 Task: Open Card Recruitment Performance Review in Board Product Feature Prioritization to Workspace Big Data Analytics and add a team member Softage.1@softage.net, a label Yellow, a checklist Branding, an attachment from your google drive, a color Yellow and finally, add a card description 'Research and develop new product packaging design' and a comment 'This item is a priority on our list, so let us focus on getting it done as soon as possible.'. Add a start date 'Jan 05, 1900' with a due date 'Jan 12, 1900'
Action: Mouse moved to (74, 261)
Screenshot: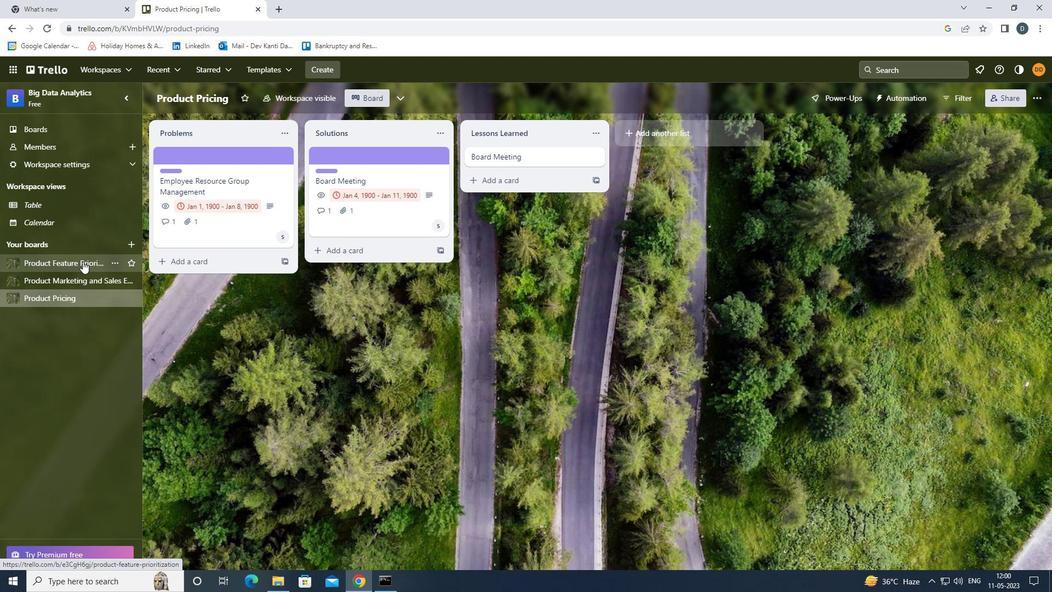 
Action: Mouse pressed left at (74, 261)
Screenshot: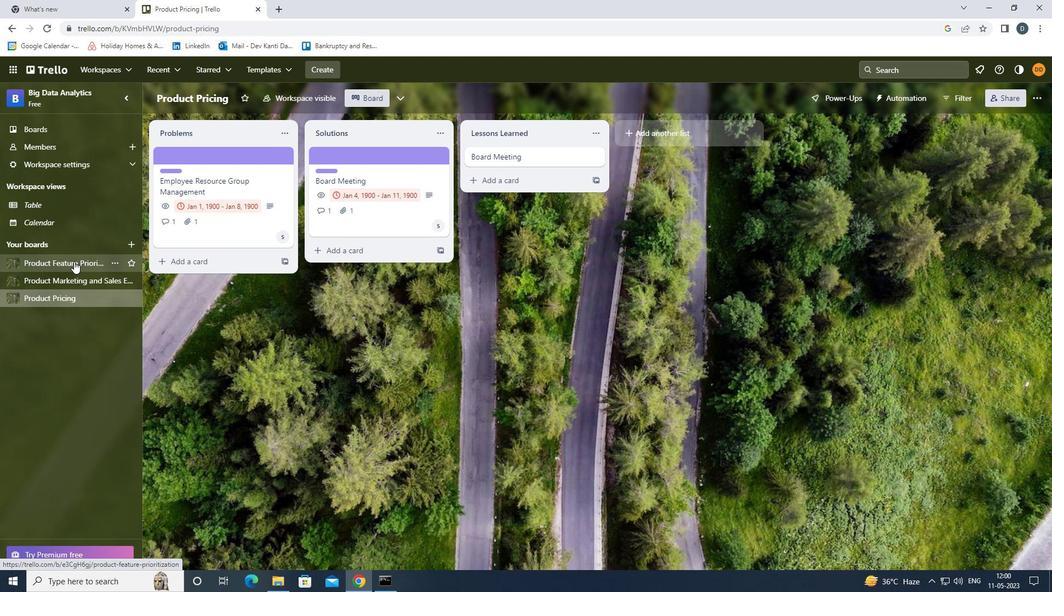 
Action: Mouse moved to (333, 159)
Screenshot: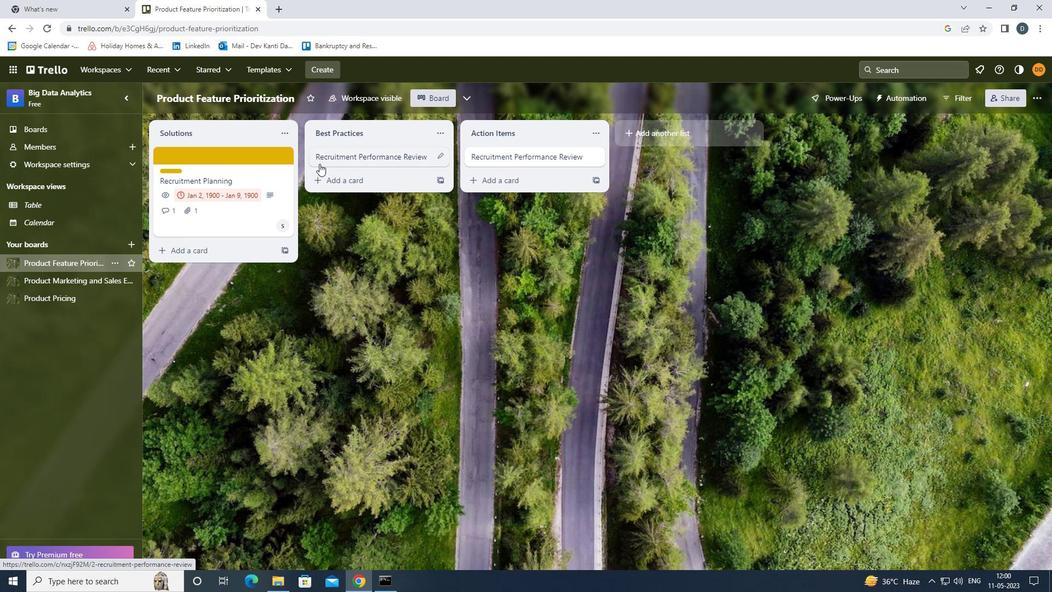 
Action: Mouse pressed left at (333, 159)
Screenshot: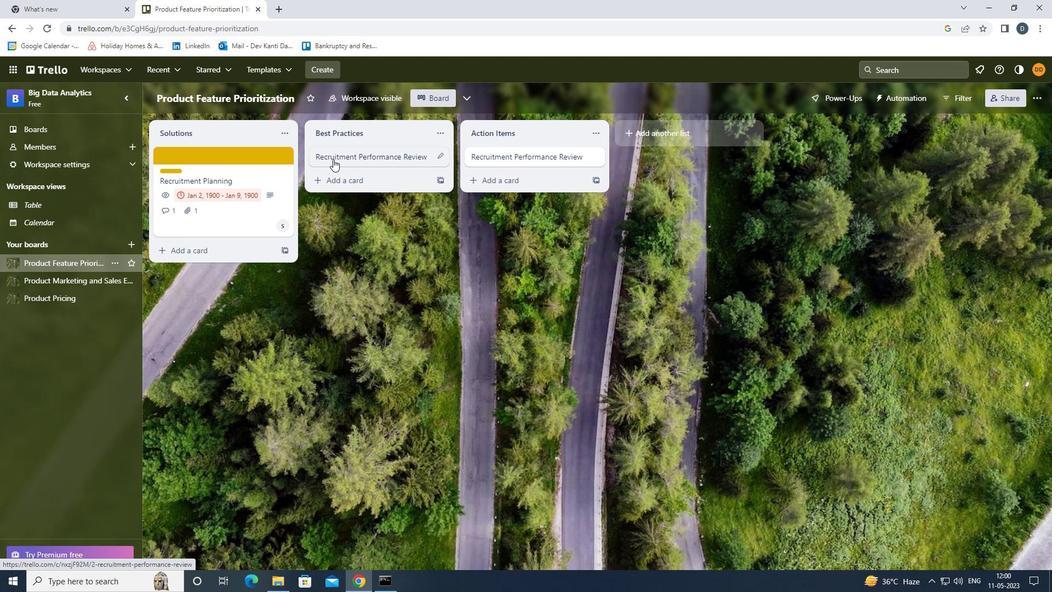 
Action: Mouse moved to (682, 193)
Screenshot: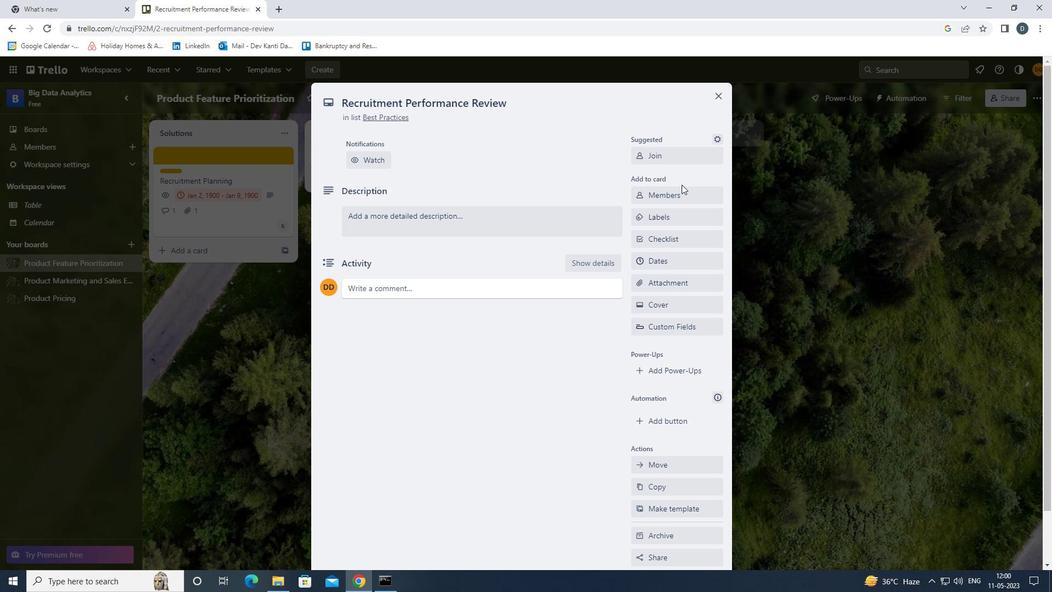 
Action: Mouse pressed left at (682, 193)
Screenshot: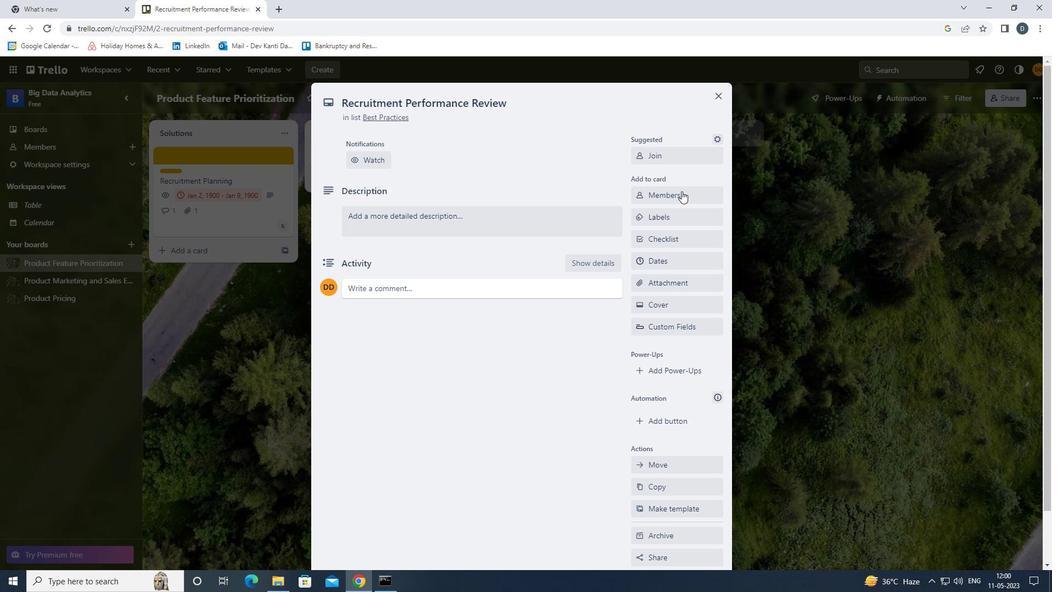 
Action: Mouse moved to (704, 236)
Screenshot: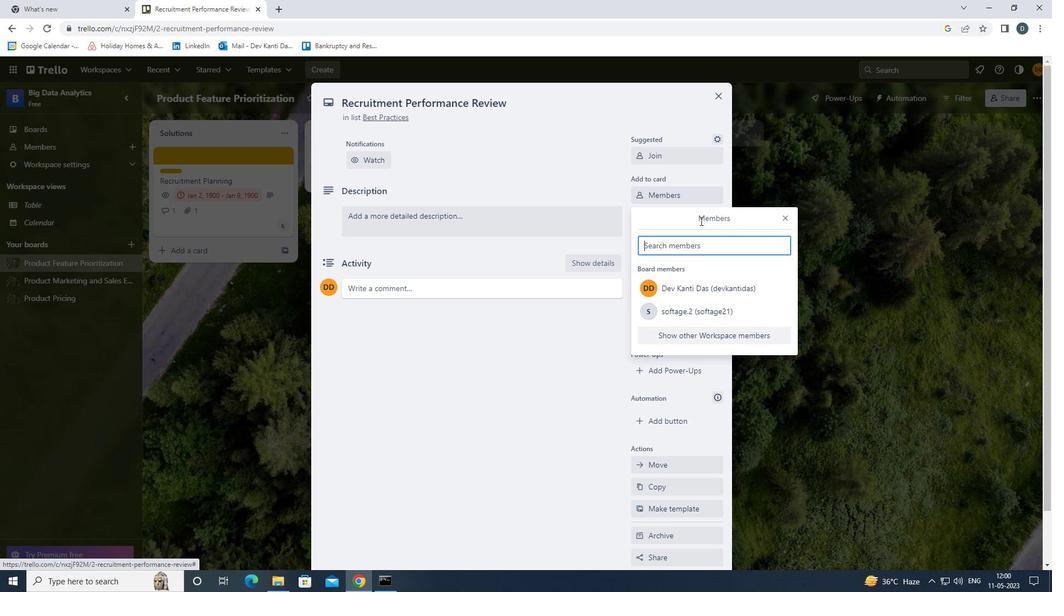 
Action: Key pressed <Key.shift>SOFTAGE.1<Key.shift>@SOFTAGE.NET
Screenshot: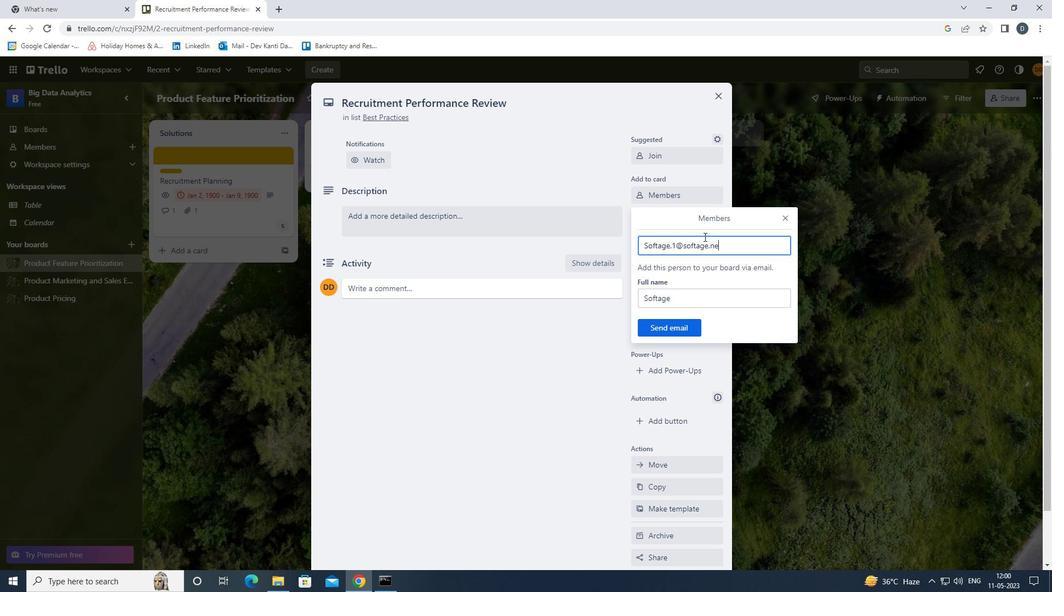 
Action: Mouse moved to (675, 333)
Screenshot: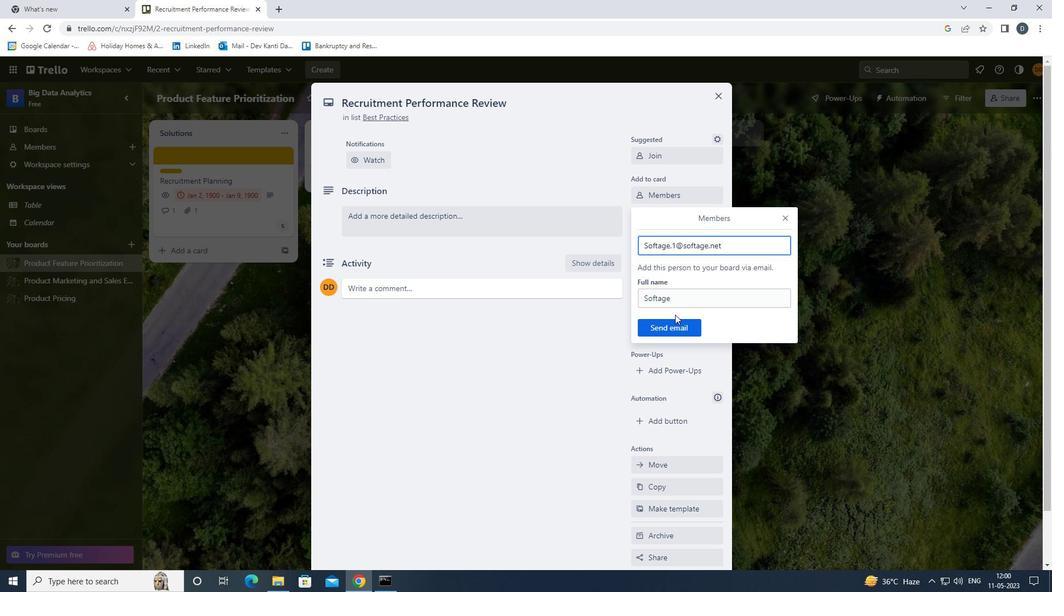 
Action: Mouse pressed left at (675, 333)
Screenshot: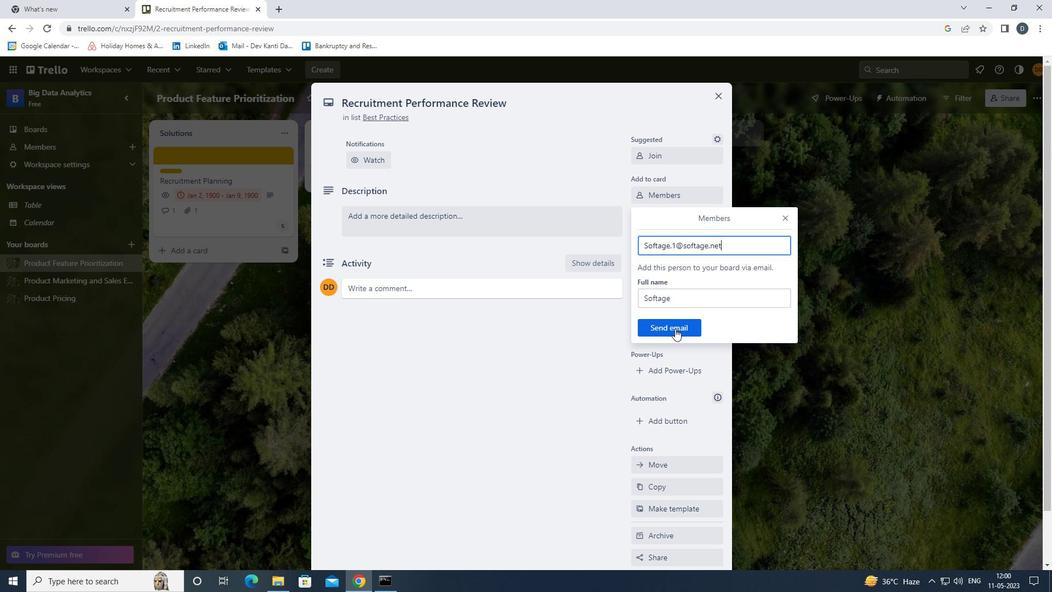 
Action: Mouse moved to (675, 213)
Screenshot: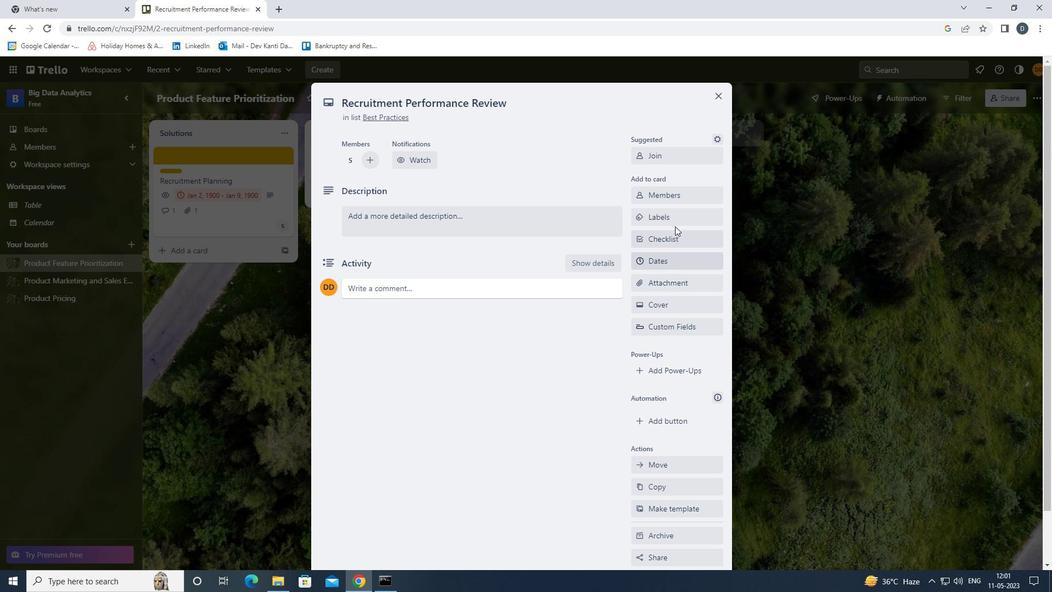 
Action: Mouse pressed left at (675, 213)
Screenshot: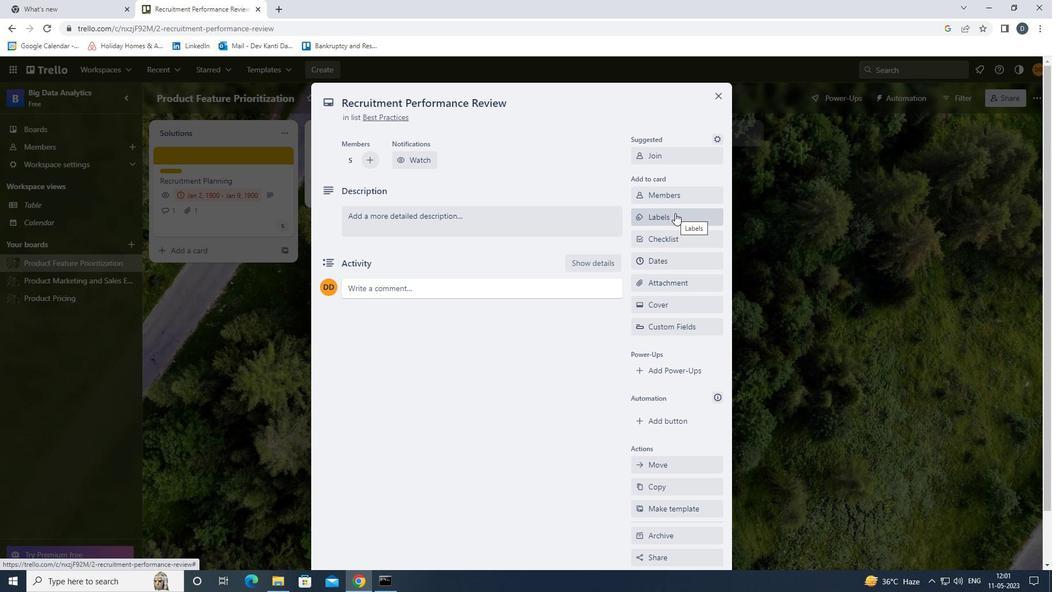 
Action: Mouse moved to (702, 325)
Screenshot: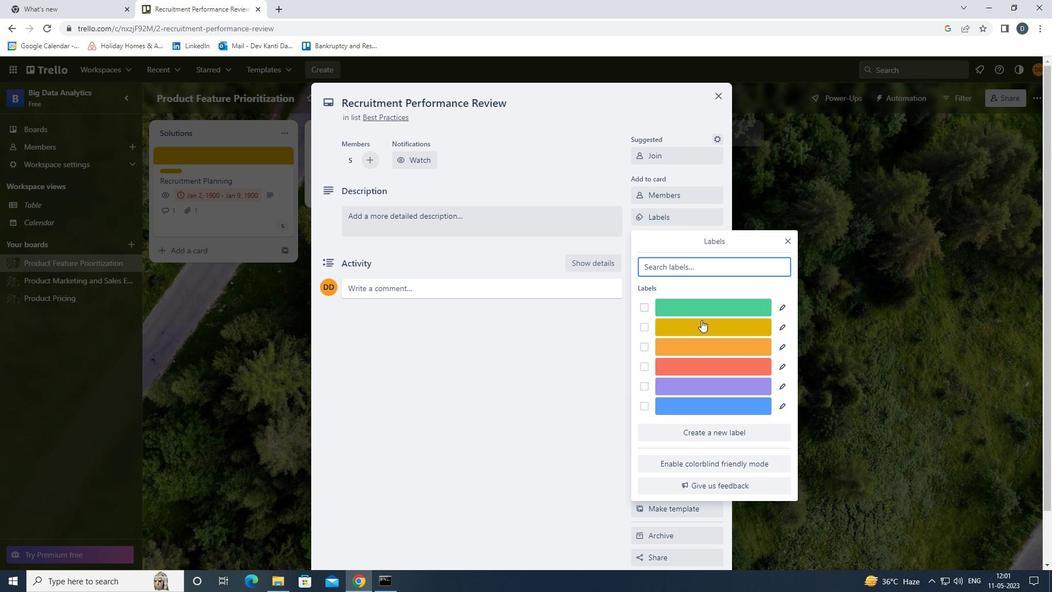 
Action: Mouse pressed left at (702, 325)
Screenshot: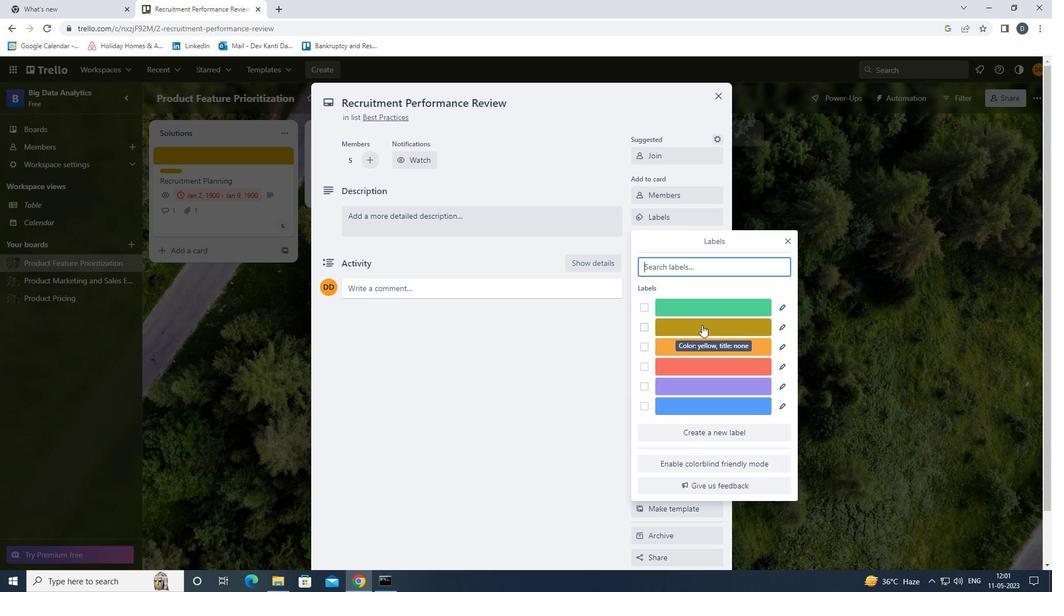 
Action: Mouse moved to (790, 239)
Screenshot: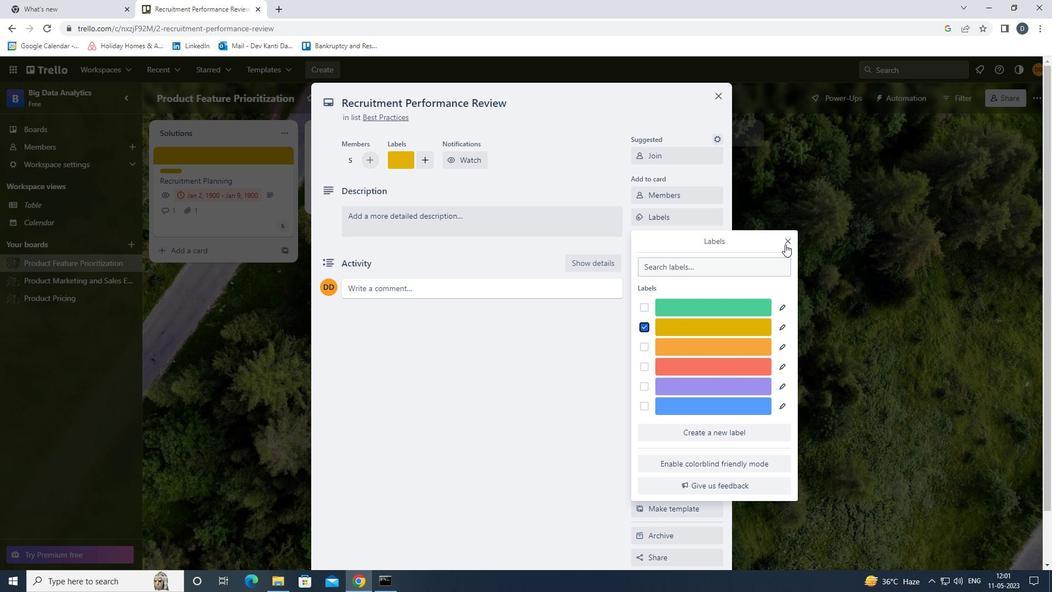 
Action: Mouse pressed left at (790, 239)
Screenshot: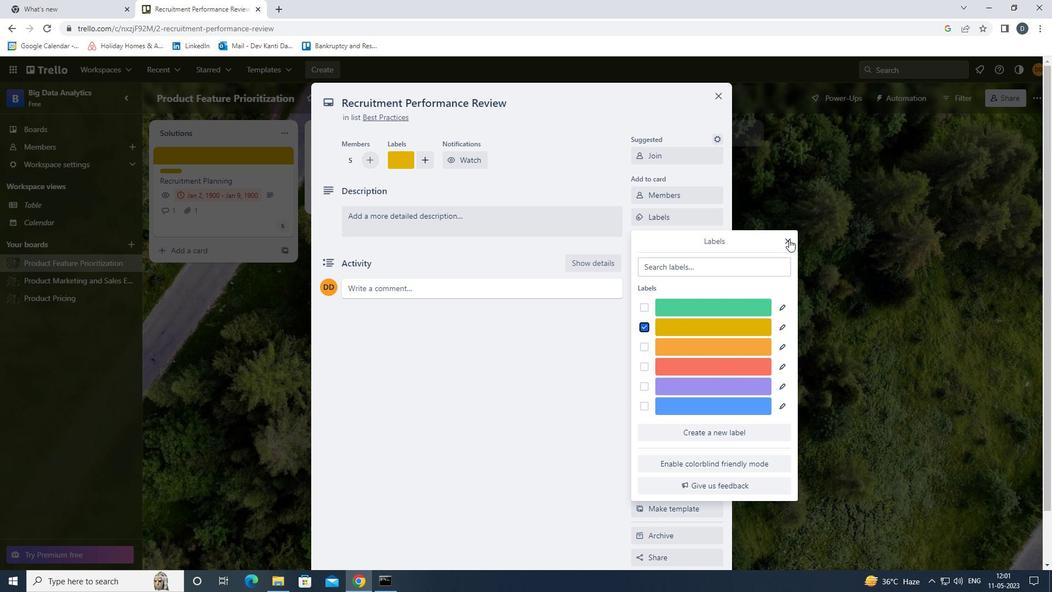 
Action: Mouse moved to (716, 240)
Screenshot: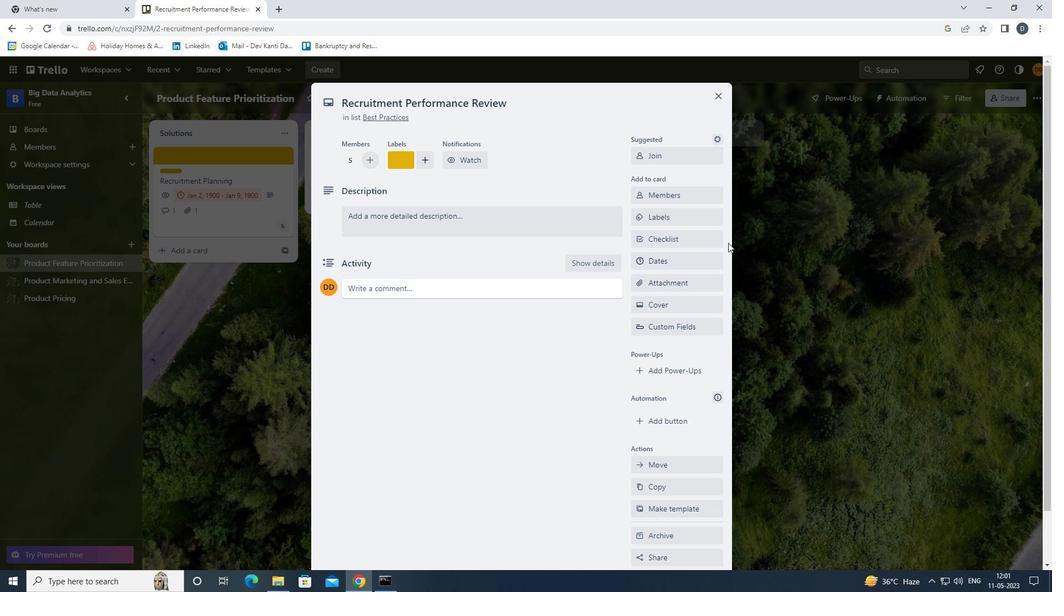 
Action: Mouse pressed left at (716, 240)
Screenshot: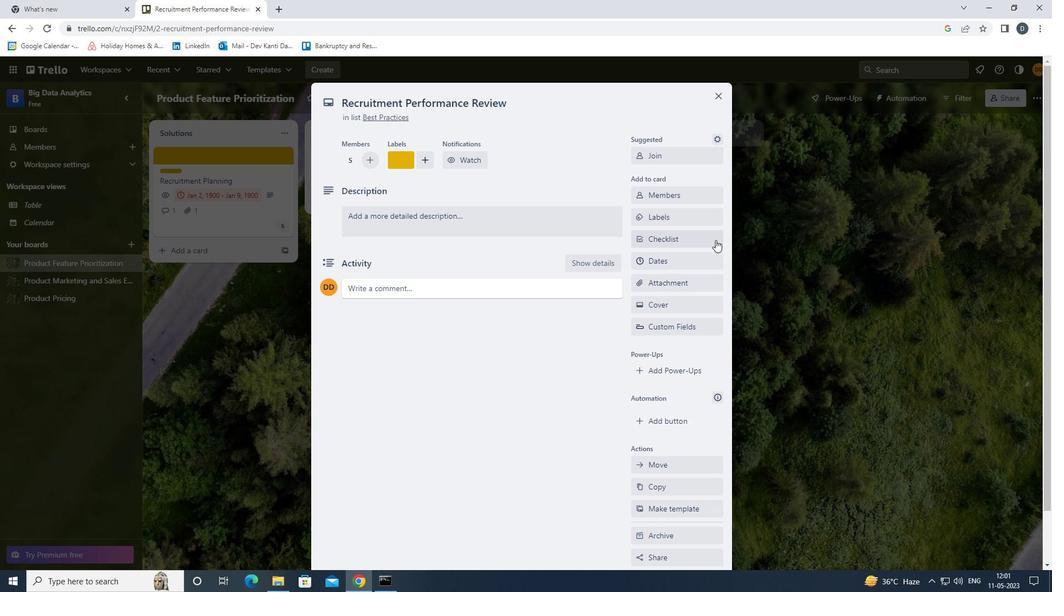 
Action: Key pressed <Key.shift>BRANDING<Key.enter>
Screenshot: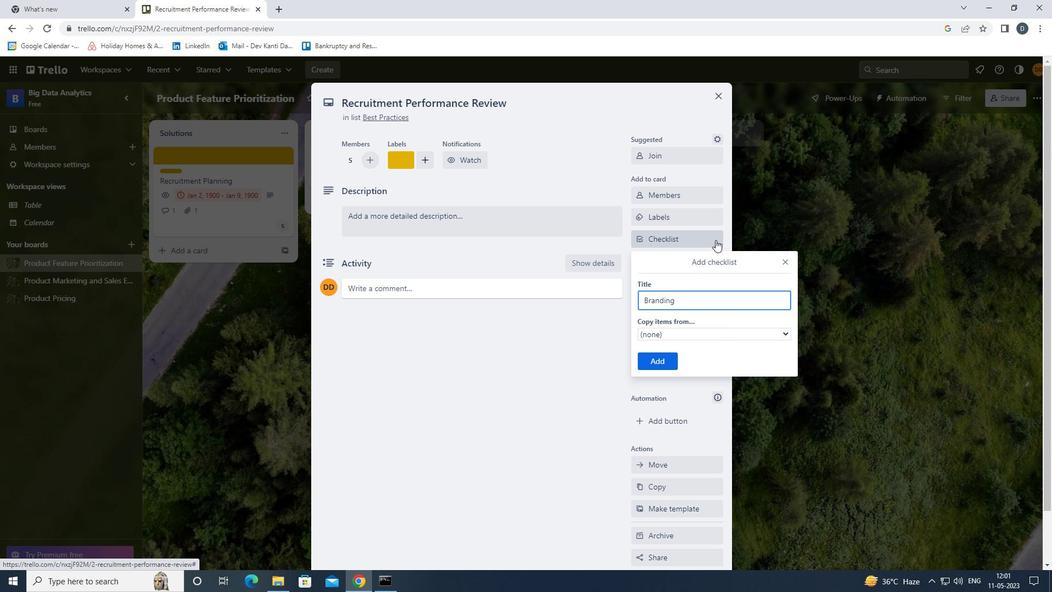 
Action: Mouse moved to (698, 286)
Screenshot: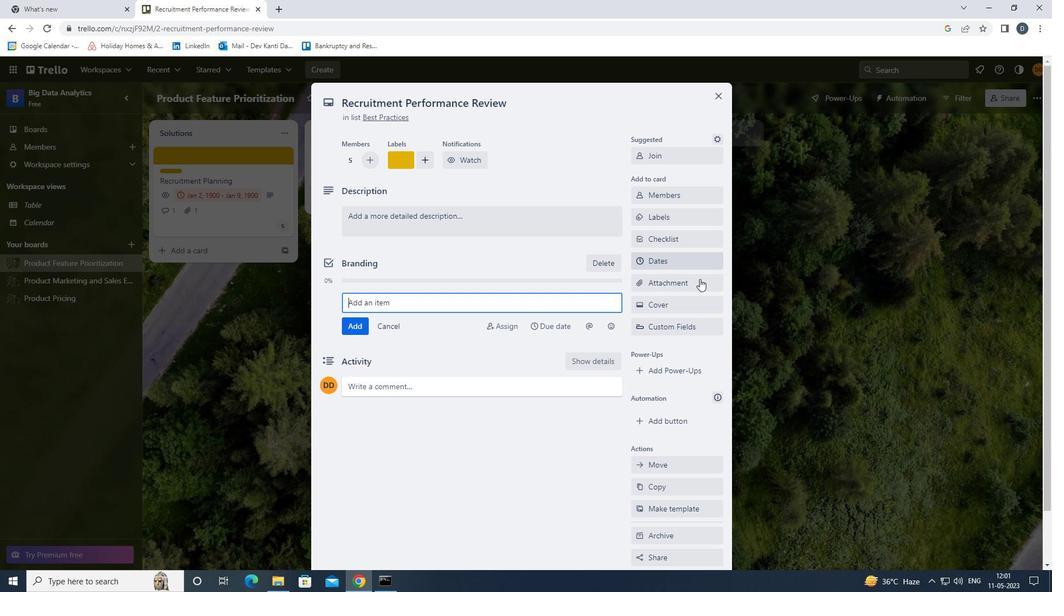 
Action: Mouse pressed left at (698, 286)
Screenshot: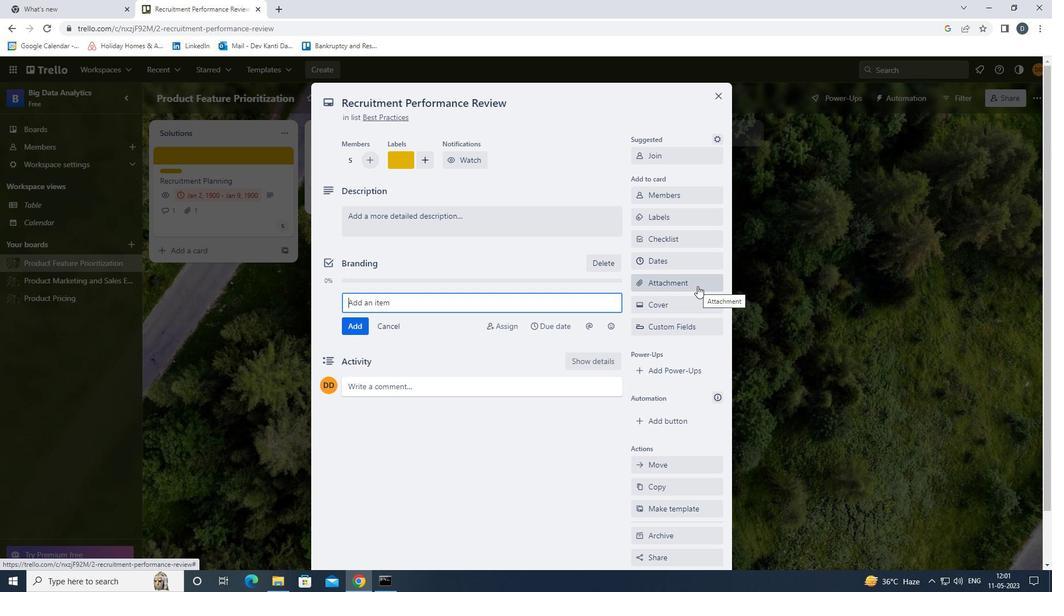 
Action: Mouse moved to (688, 361)
Screenshot: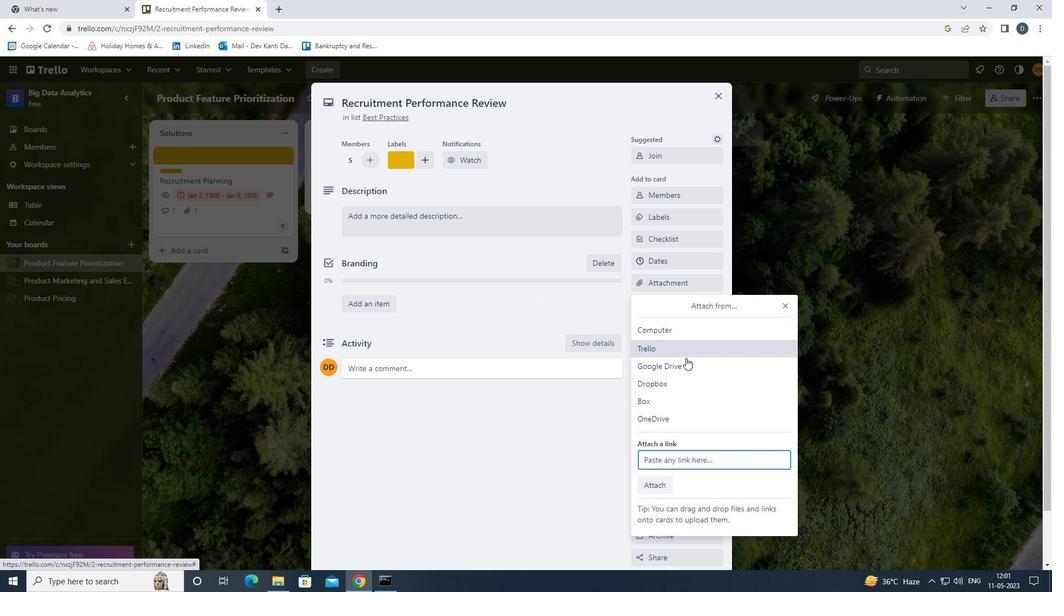 
Action: Mouse pressed left at (688, 361)
Screenshot: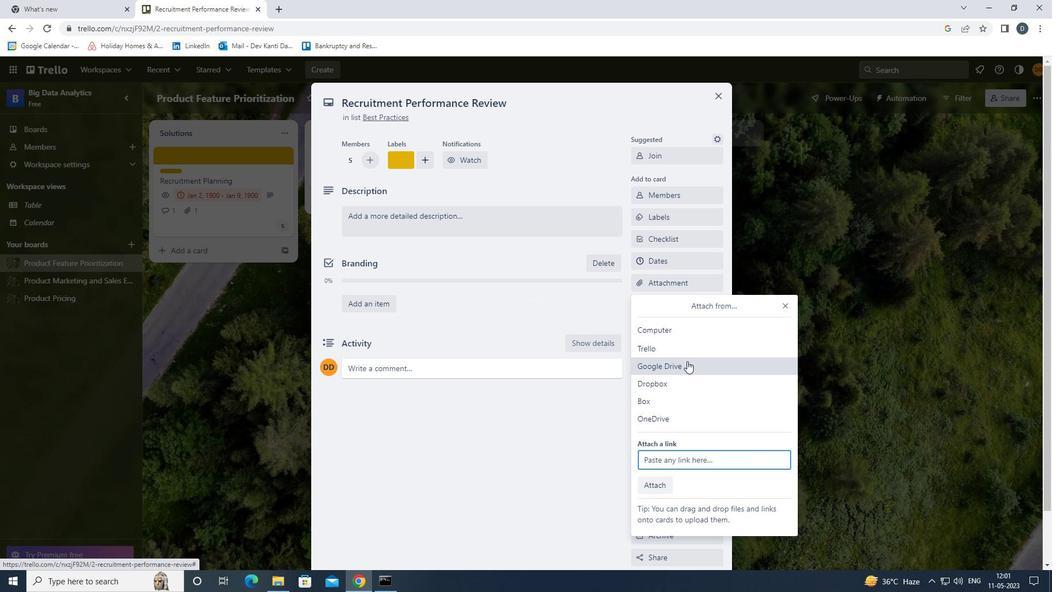 
Action: Mouse moved to (315, 290)
Screenshot: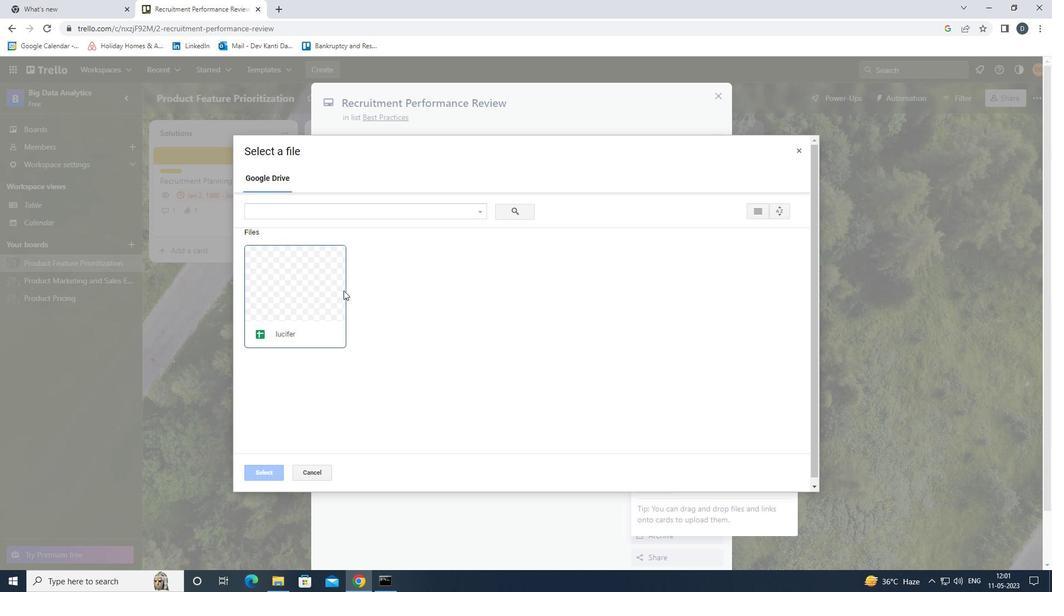 
Action: Mouse pressed left at (315, 290)
Screenshot: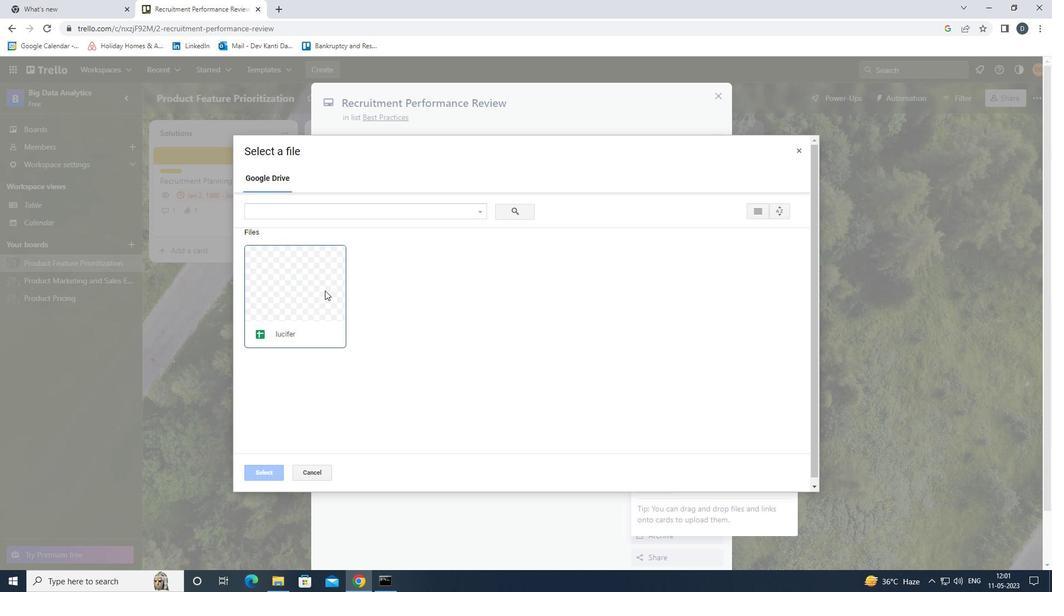 
Action: Mouse moved to (268, 473)
Screenshot: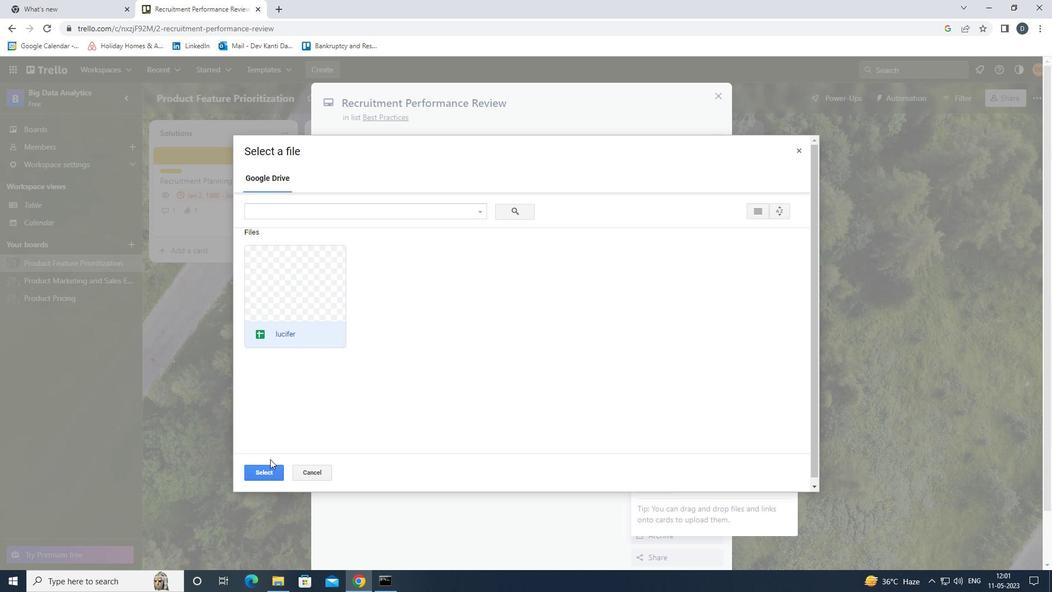 
Action: Mouse pressed left at (268, 473)
Screenshot: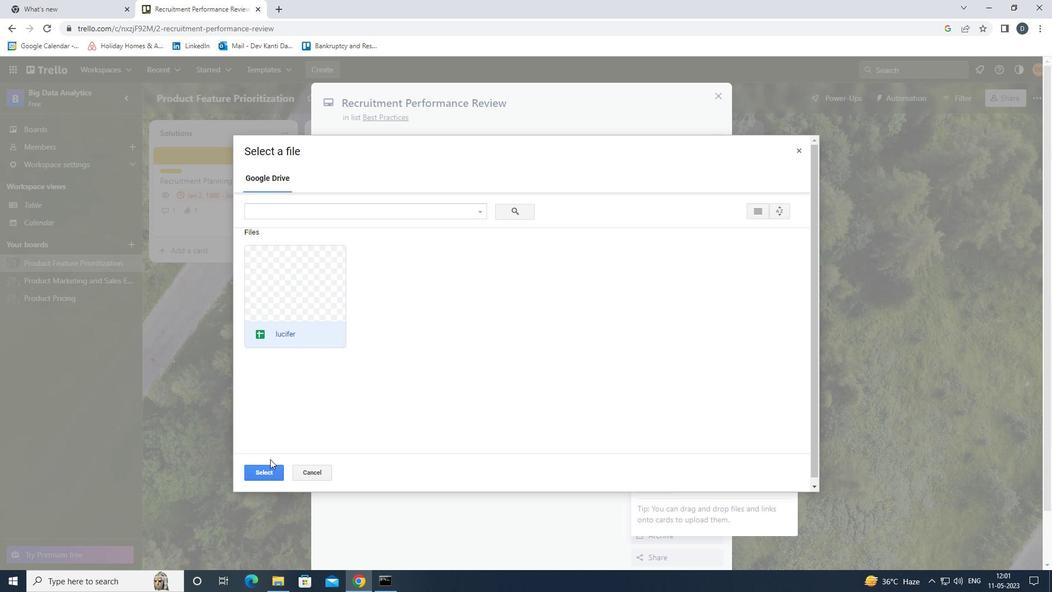
Action: Mouse moved to (662, 308)
Screenshot: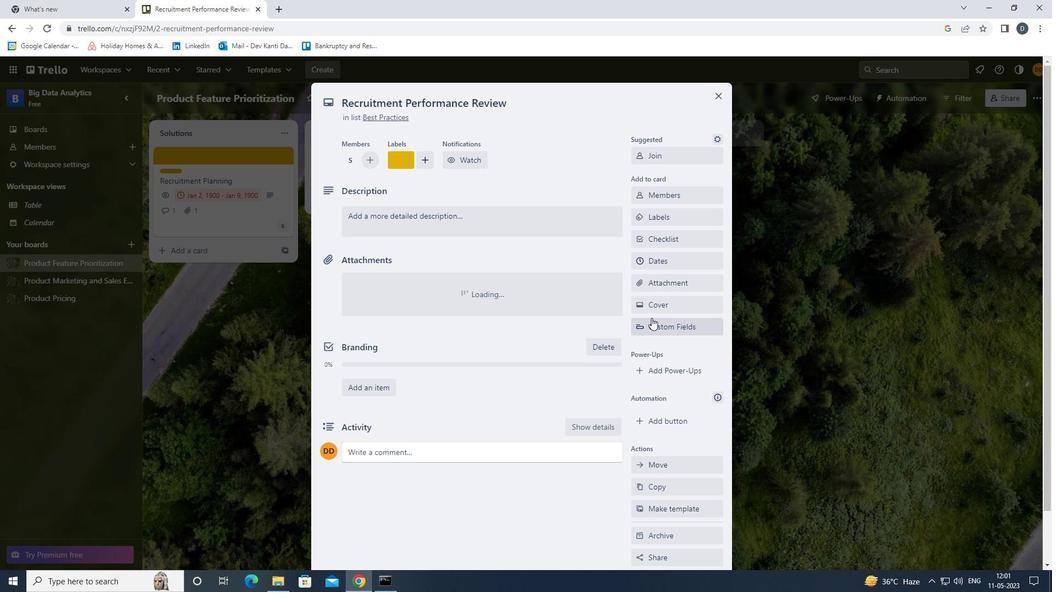 
Action: Mouse pressed left at (662, 308)
Screenshot: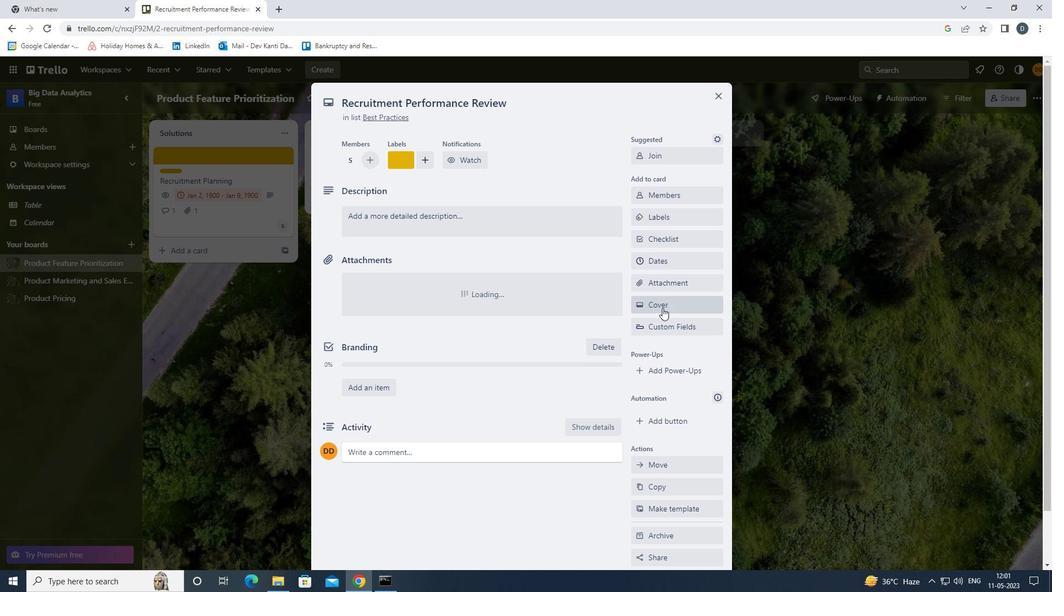 
Action: Mouse moved to (674, 352)
Screenshot: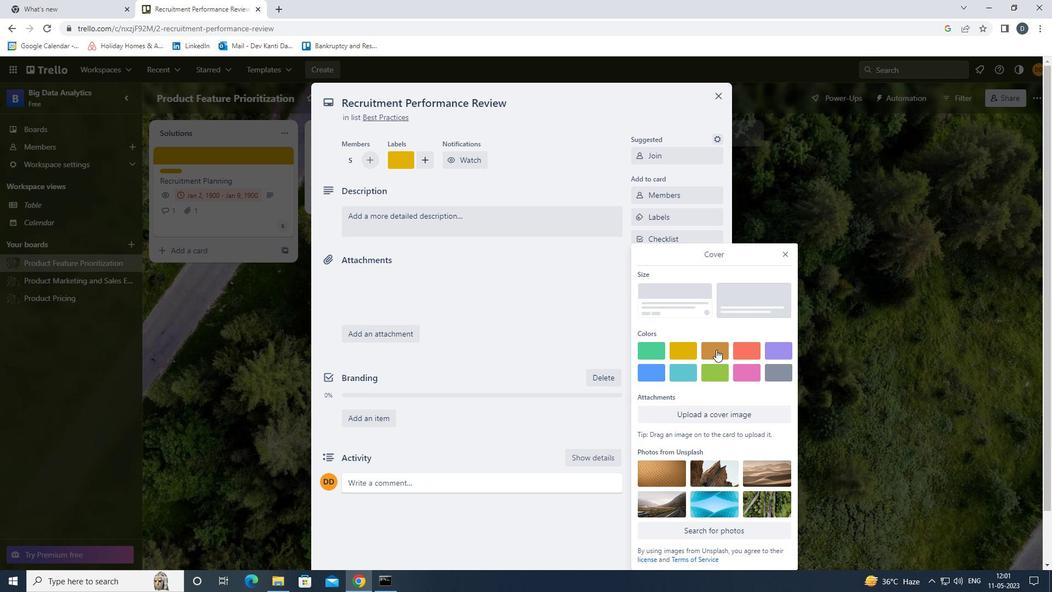 
Action: Mouse pressed left at (674, 352)
Screenshot: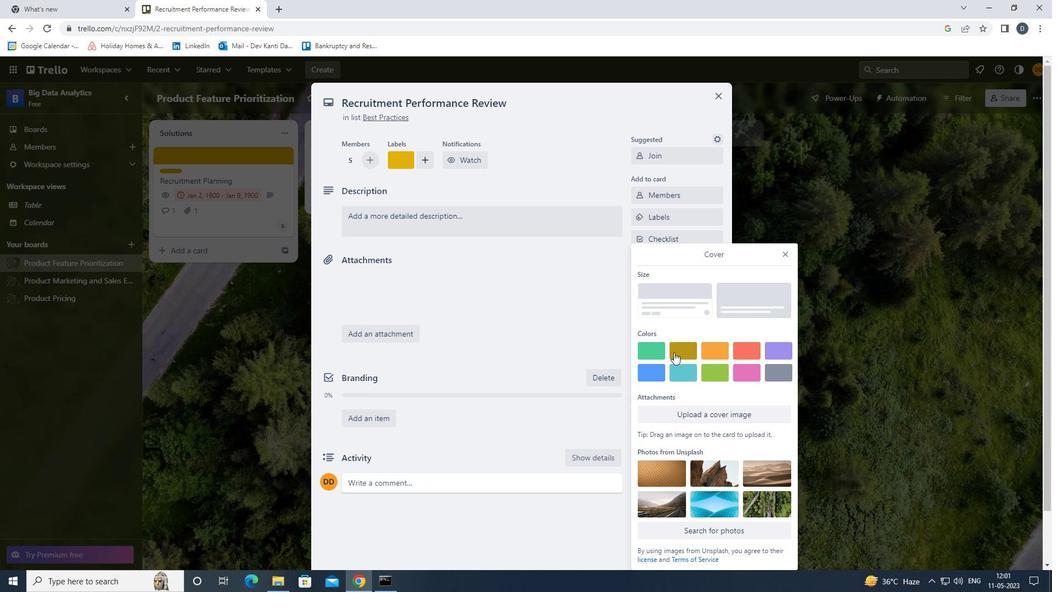 
Action: Mouse moved to (783, 232)
Screenshot: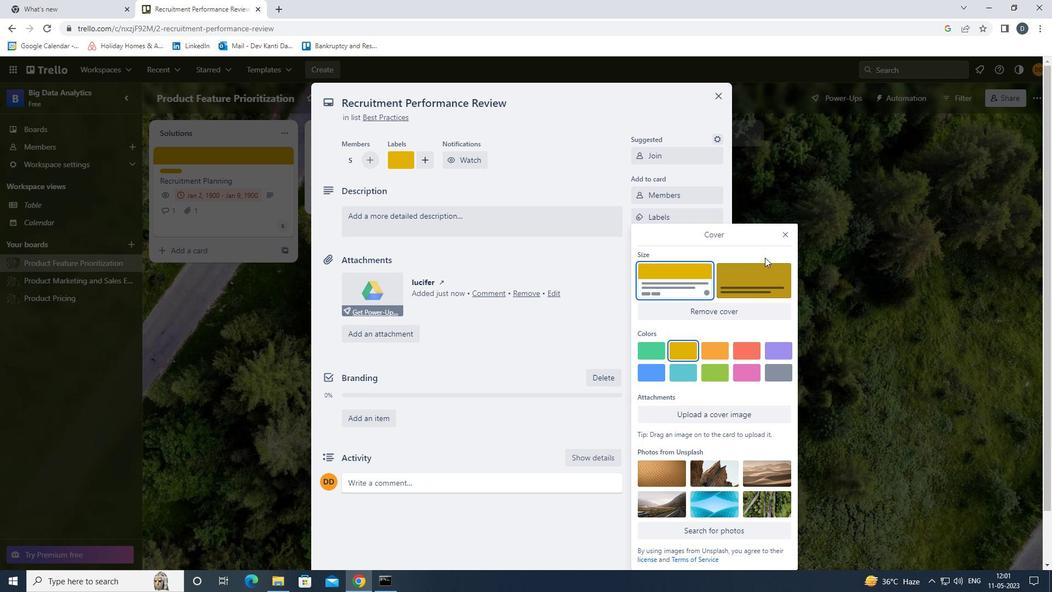 
Action: Mouse pressed left at (783, 232)
Screenshot: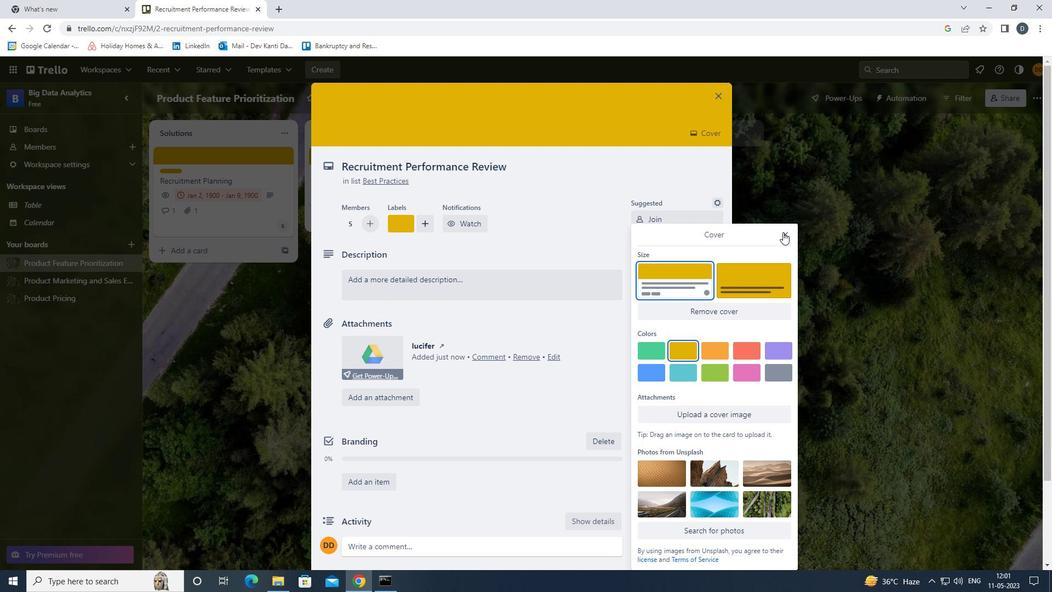 
Action: Mouse moved to (547, 288)
Screenshot: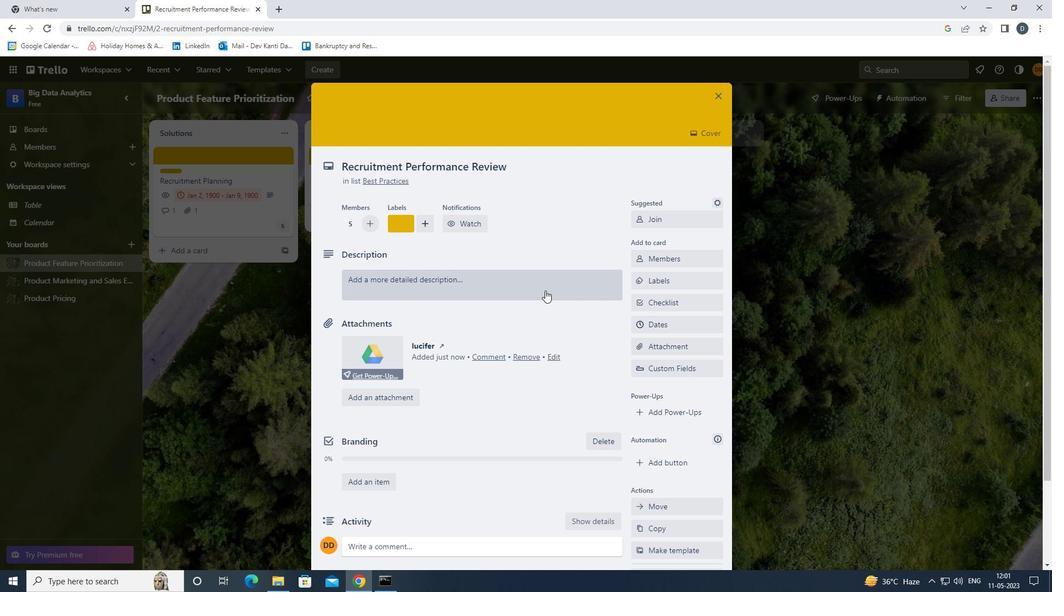 
Action: Mouse pressed left at (547, 288)
Screenshot: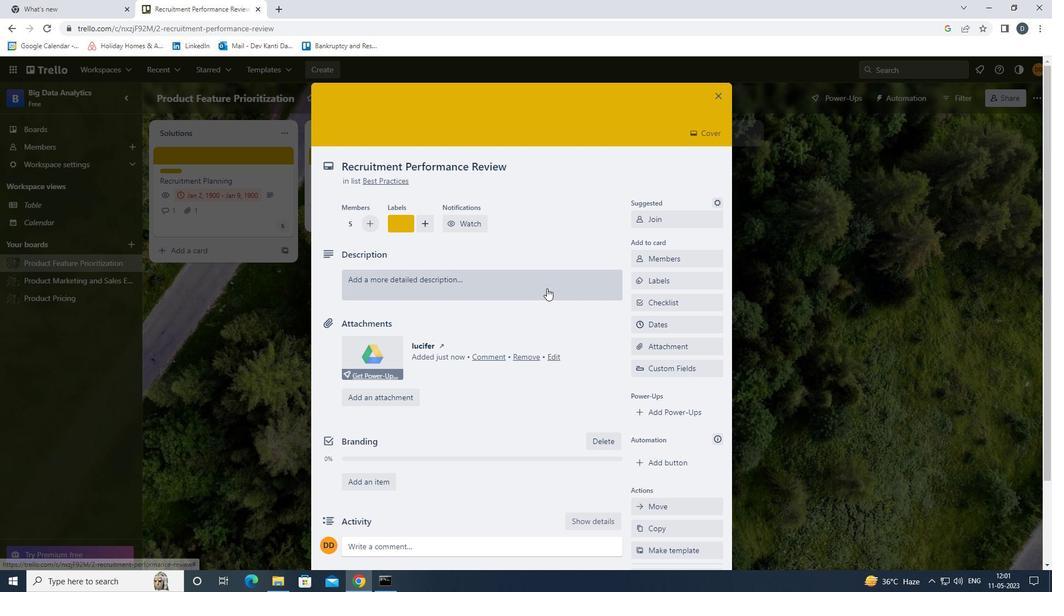 
Action: Mouse moved to (537, 303)
Screenshot: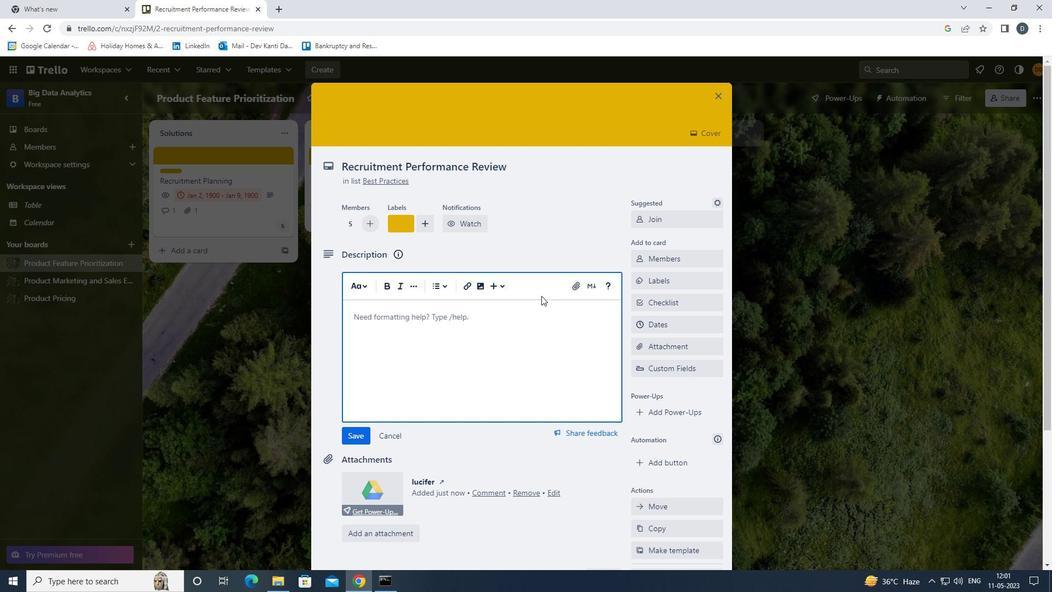 
Action: Key pressed <Key.shift>RESEARCH<Key.space>AND<Key.space>DEVELOP<Key.space>NEW<Key.space>PRODUCT<Key.space>ACKA<Key.backspace><Key.backspace><Key.backspace><Key.backspace>PACKAGING<Key.space>DESIGN.
Screenshot: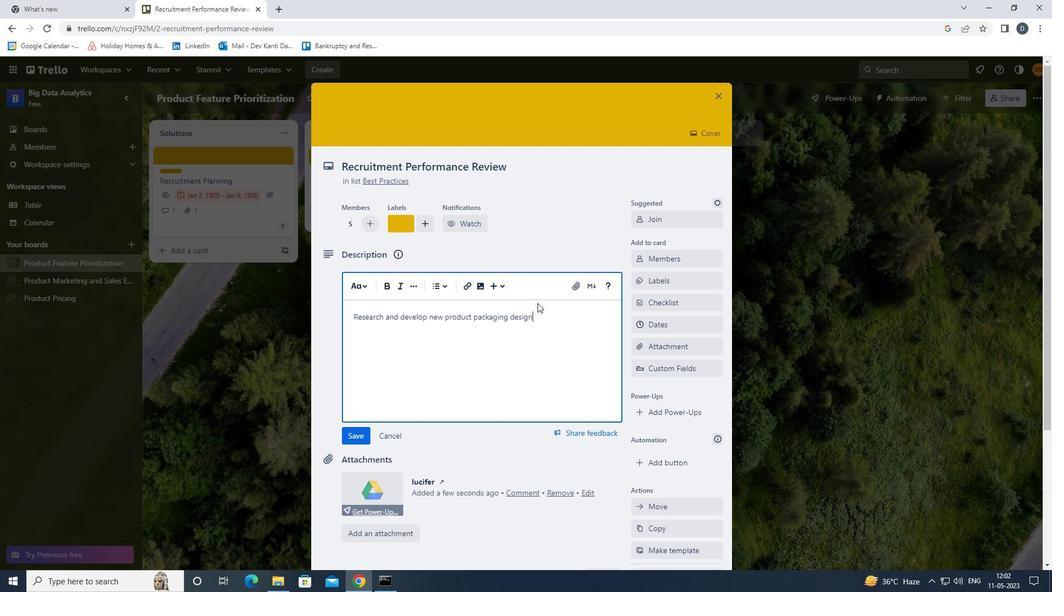 
Action: Mouse moved to (350, 435)
Screenshot: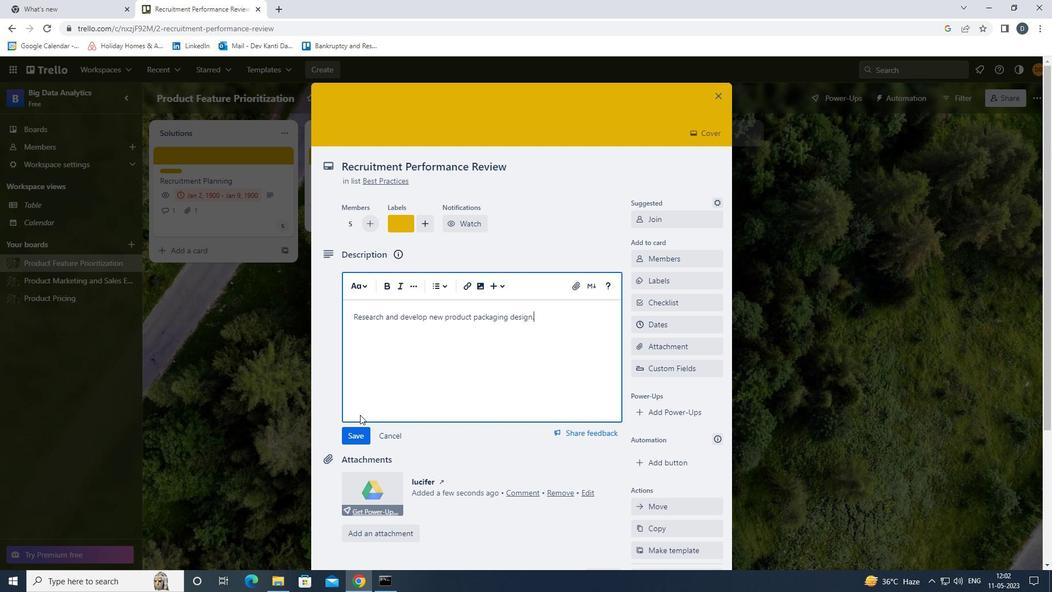 
Action: Mouse pressed left at (350, 435)
Screenshot: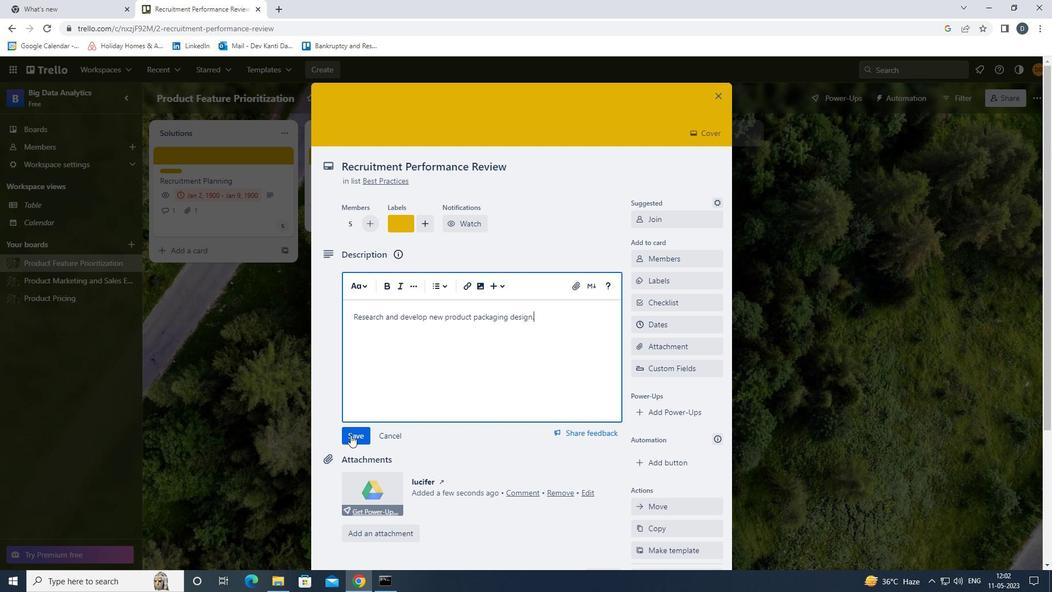 
Action: Mouse moved to (382, 521)
Screenshot: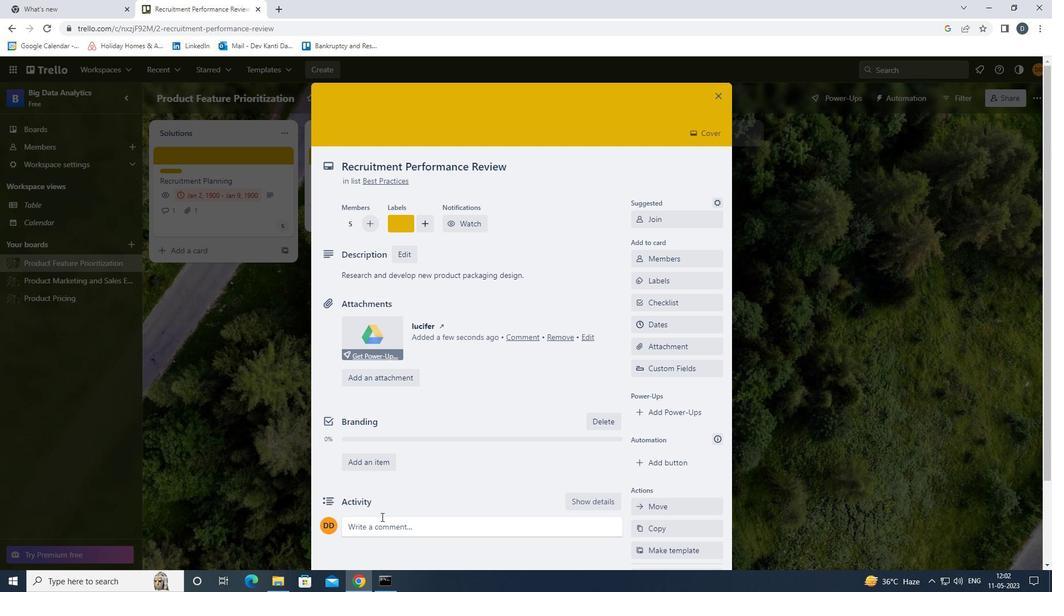 
Action: Mouse pressed left at (382, 521)
Screenshot: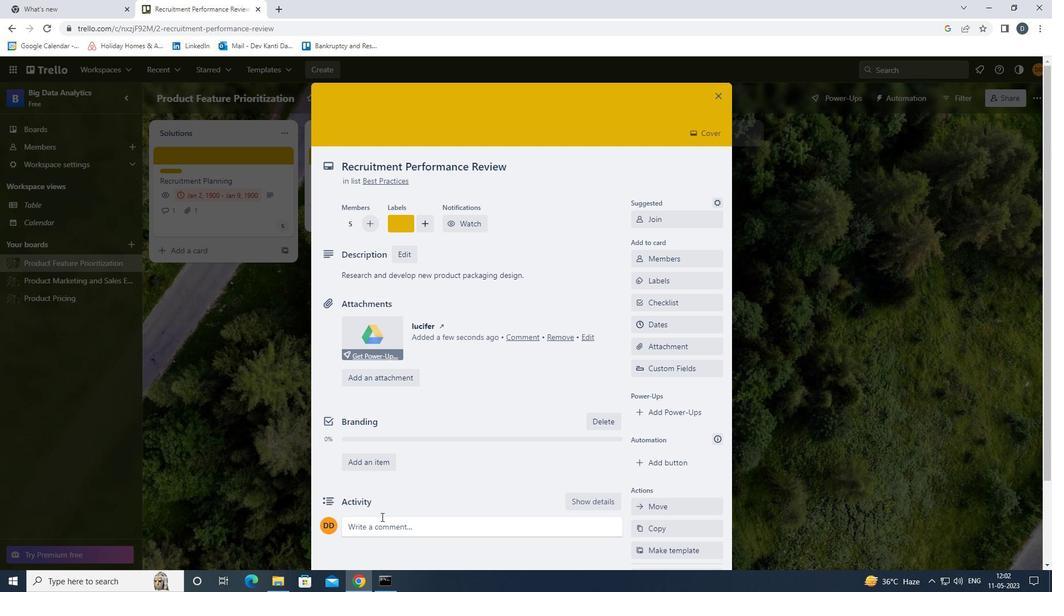 
Action: Mouse moved to (390, 556)
Screenshot: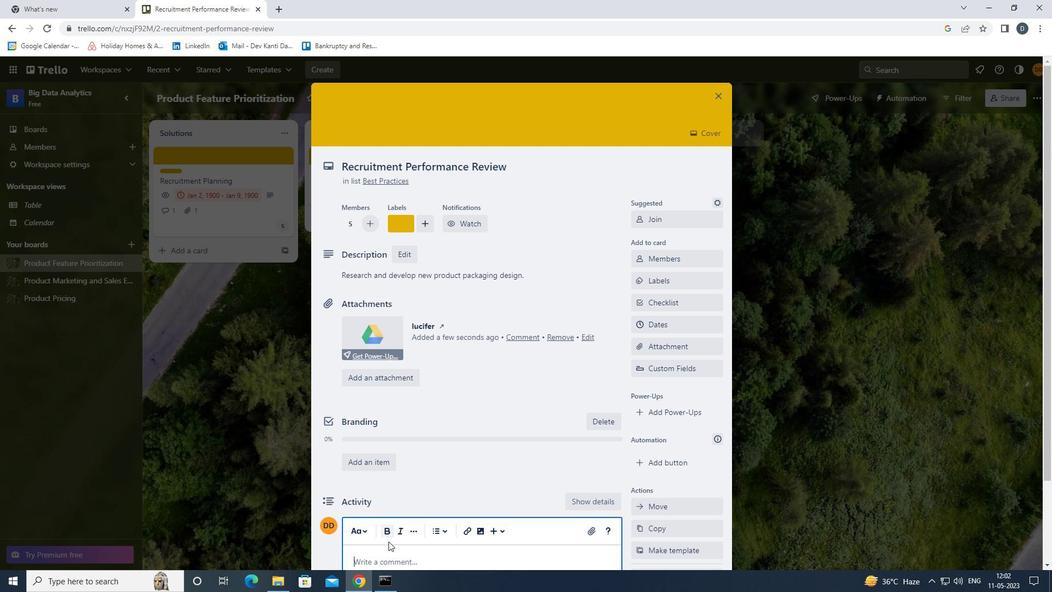 
Action: Mouse pressed left at (390, 556)
Screenshot: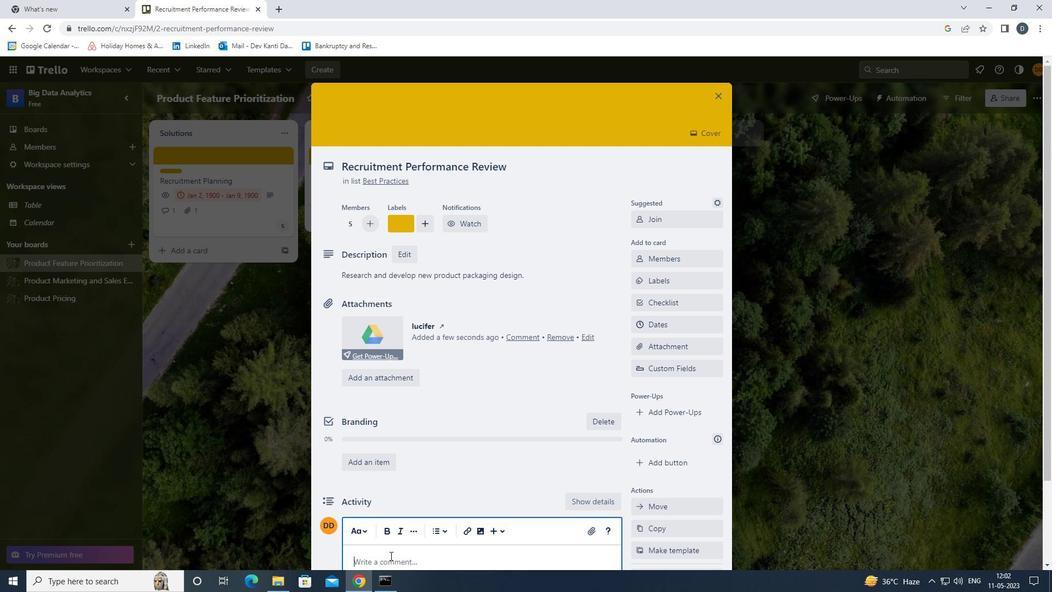
Action: Mouse moved to (394, 555)
Screenshot: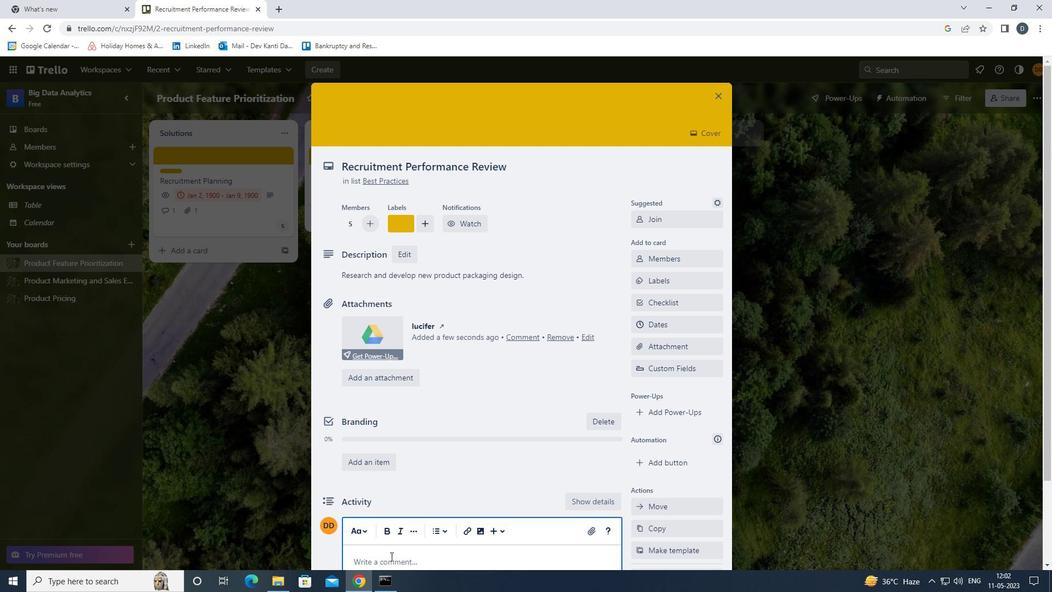 
Action: Mouse scrolled (394, 554) with delta (0, 0)
Screenshot: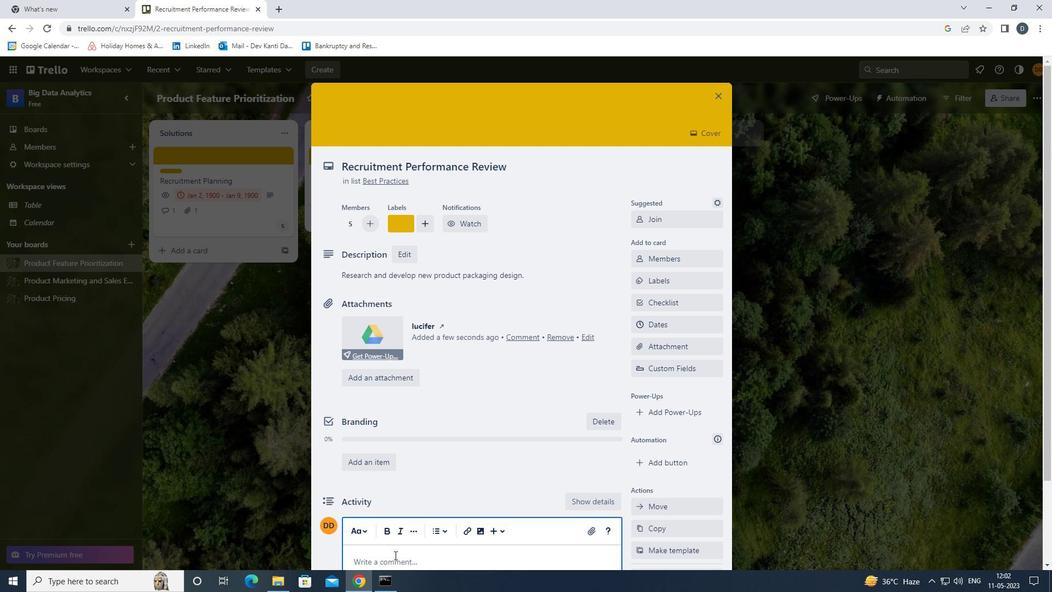 
Action: Mouse moved to (453, 514)
Screenshot: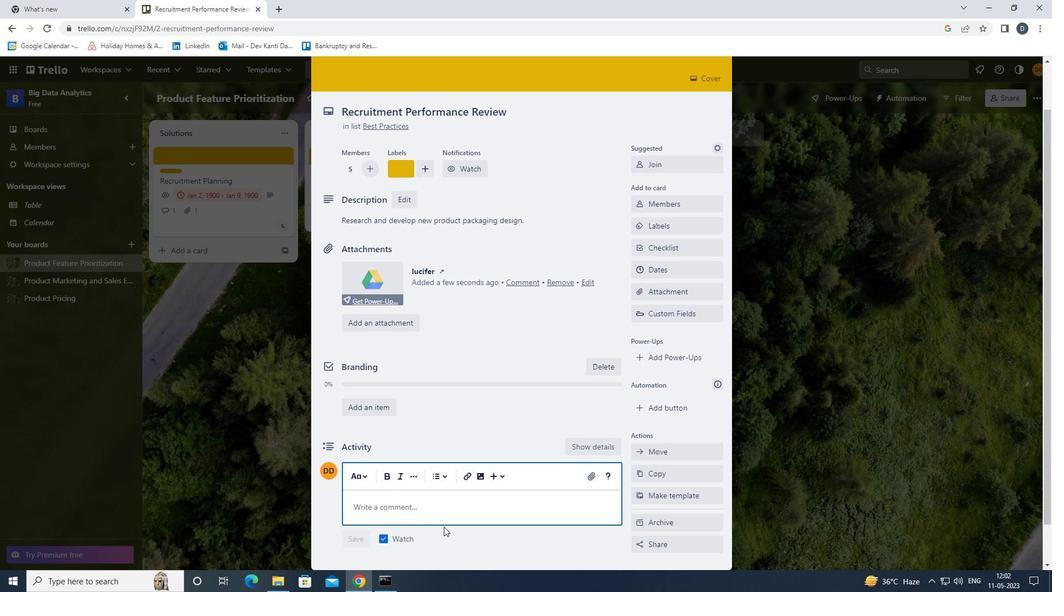 
Action: Key pressed <Key.shift>THIS<Key.space><Key.shift>ITEM<Key.space>IS<Key.space>A<Key.space>PRIORITY<Key.space>ON<Key.space>OUR<Key.space>LIST,<Key.space>SO<Key.space>LET<Key.space>US<Key.space>FOCUS<Key.space>ON<Key.space>G
Screenshot: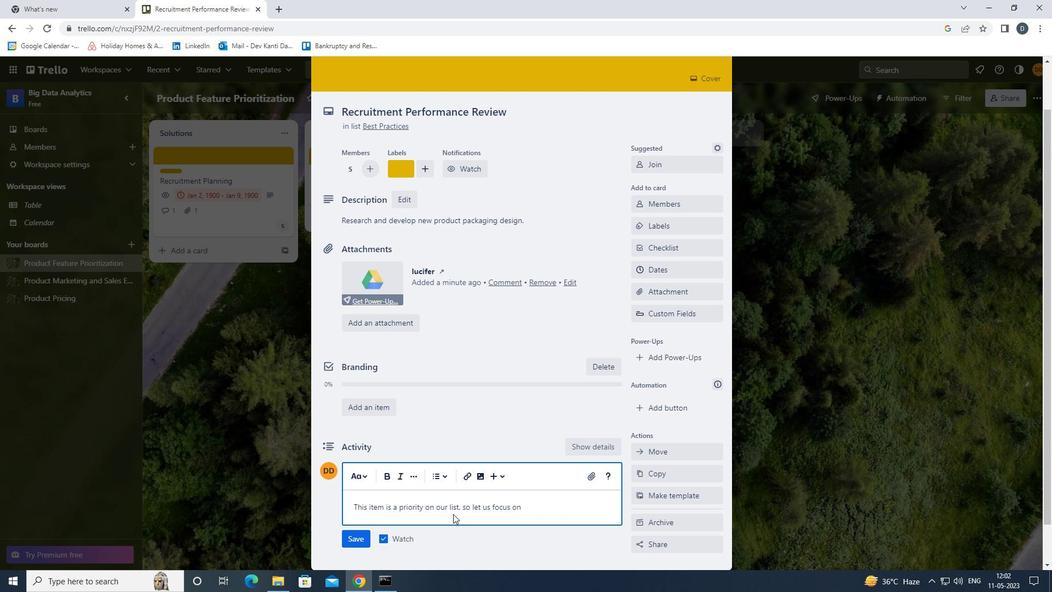 
Action: Mouse moved to (454, 514)
Screenshot: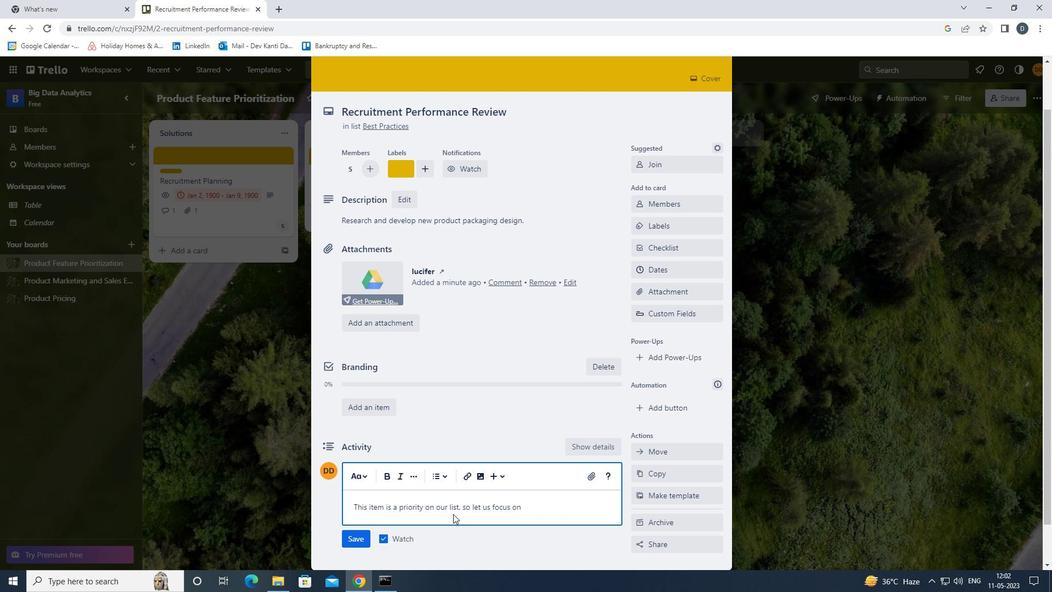 
Action: Key pressed ETTING<Key.space>IT<Key.space>DONE<Key.space>AS<Key.space>SOON<Key.space>AS<Key.space>POSSIBLE.
Screenshot: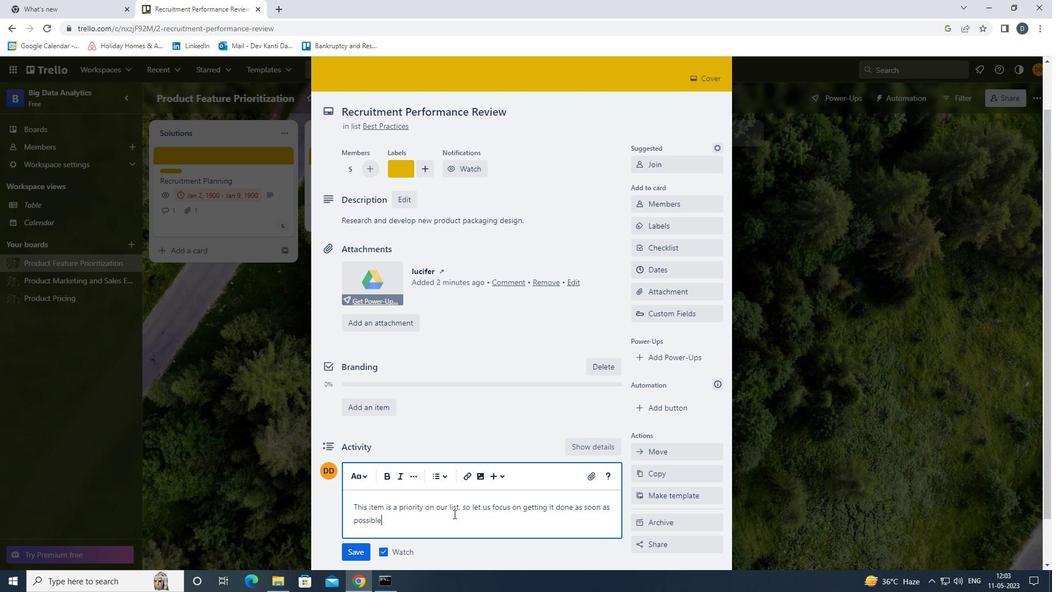 
Action: Mouse moved to (358, 547)
Screenshot: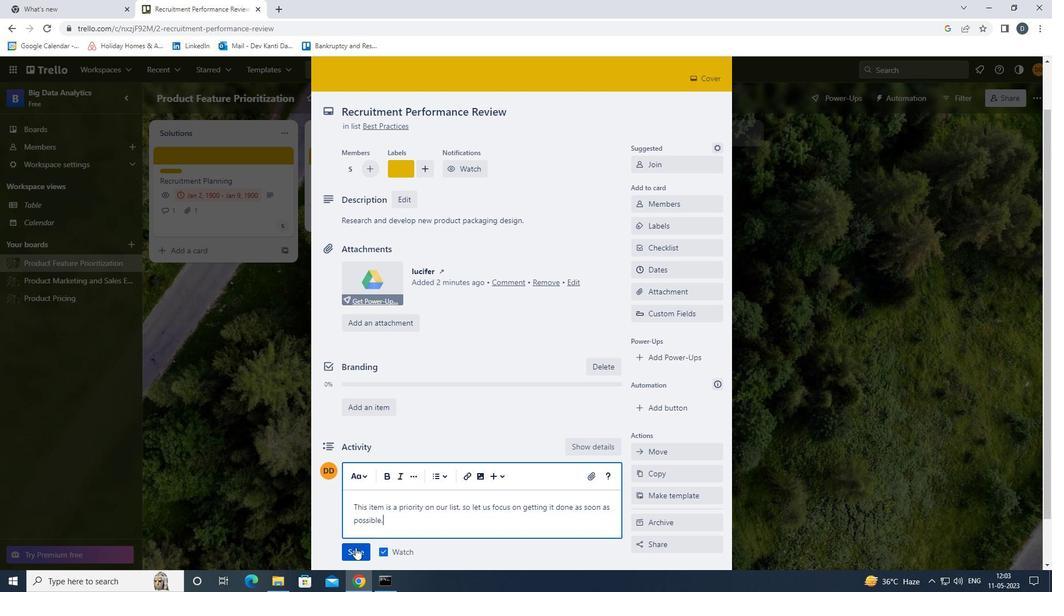 
Action: Mouse pressed left at (358, 547)
Screenshot: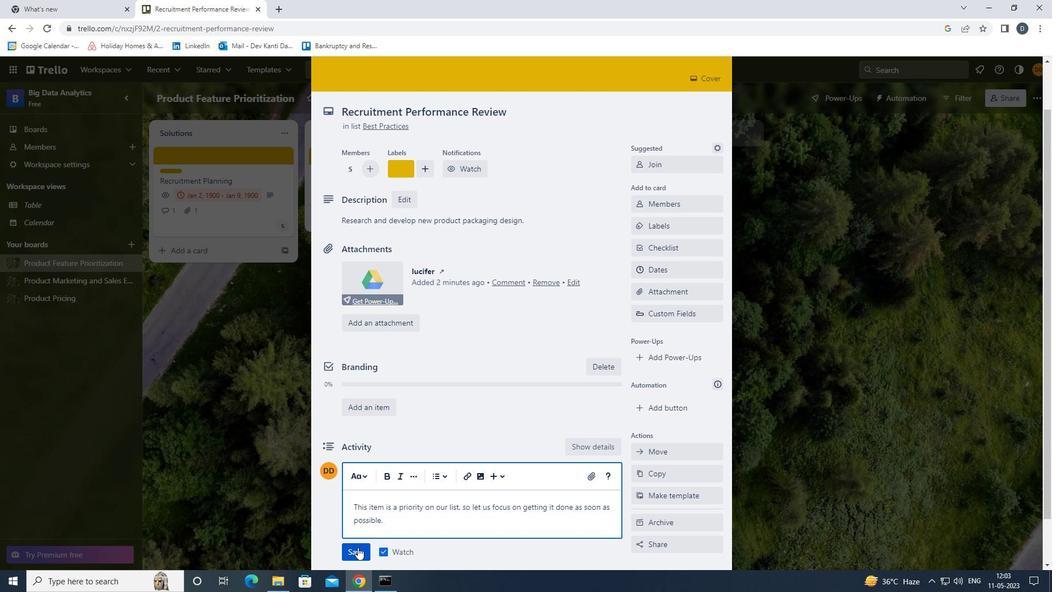 
Action: Mouse moved to (660, 268)
Screenshot: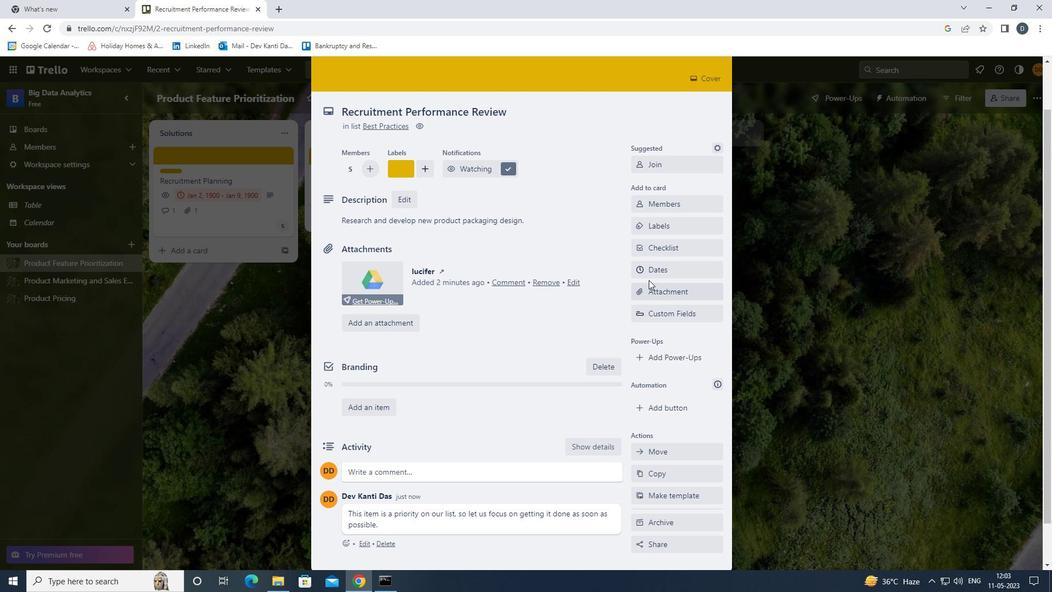 
Action: Mouse pressed left at (660, 268)
Screenshot: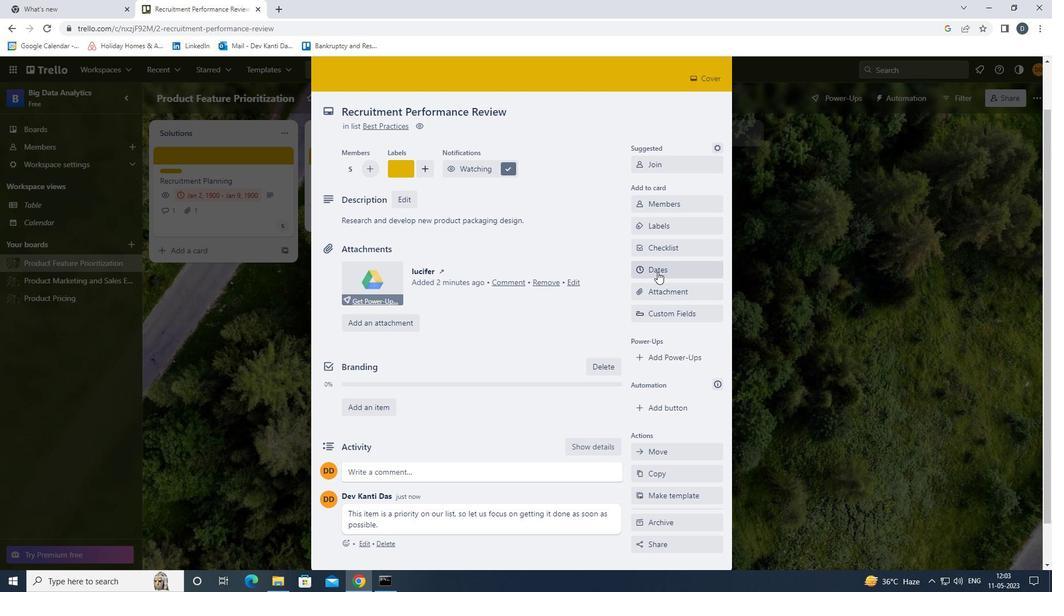 
Action: Mouse moved to (645, 295)
Screenshot: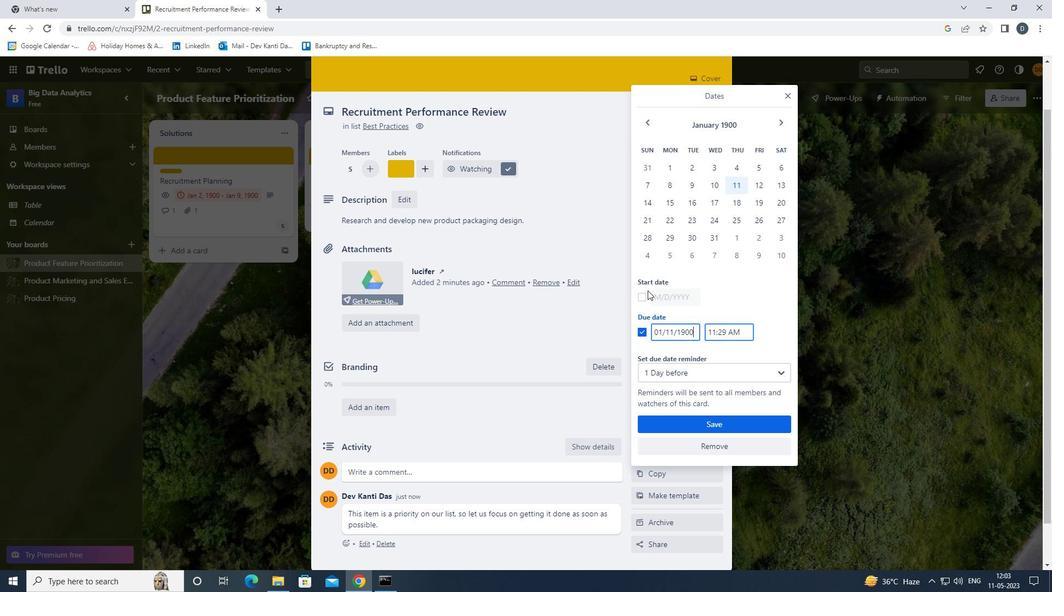 
Action: Mouse pressed left at (645, 295)
Screenshot: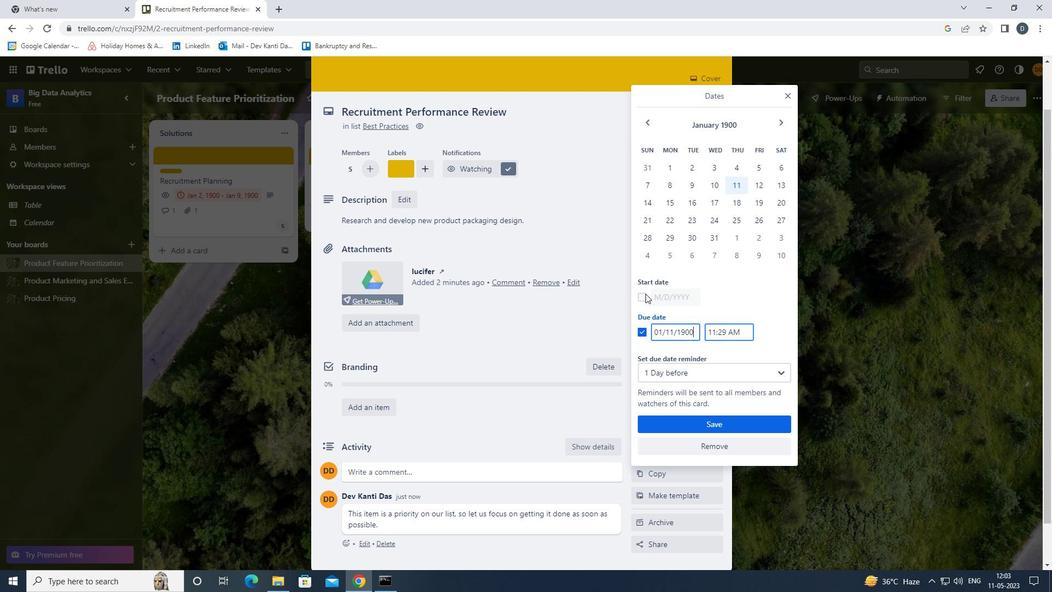 
Action: Mouse moved to (757, 173)
Screenshot: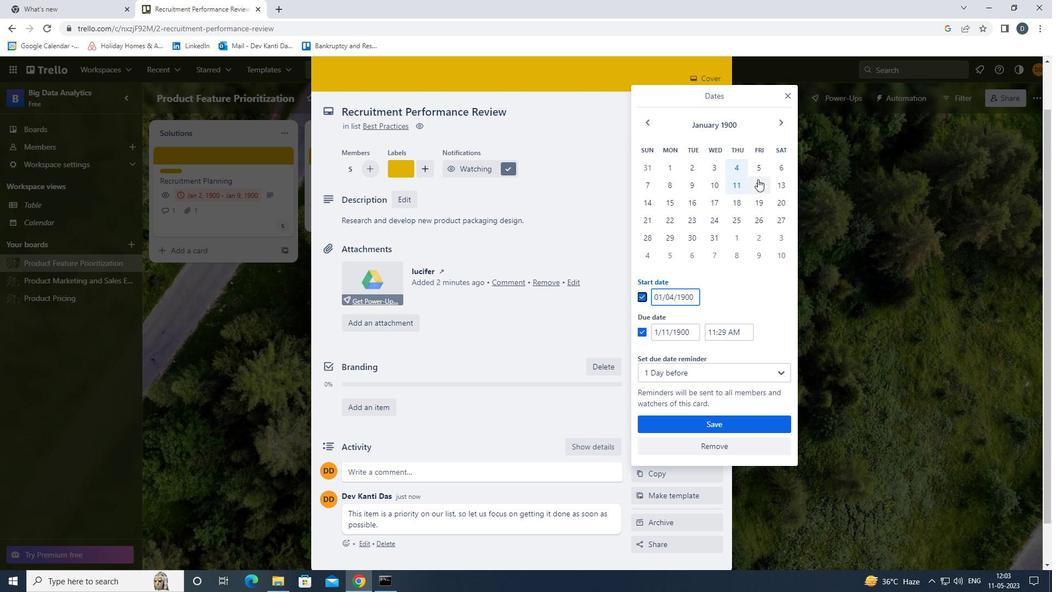 
Action: Mouse pressed left at (757, 173)
Screenshot: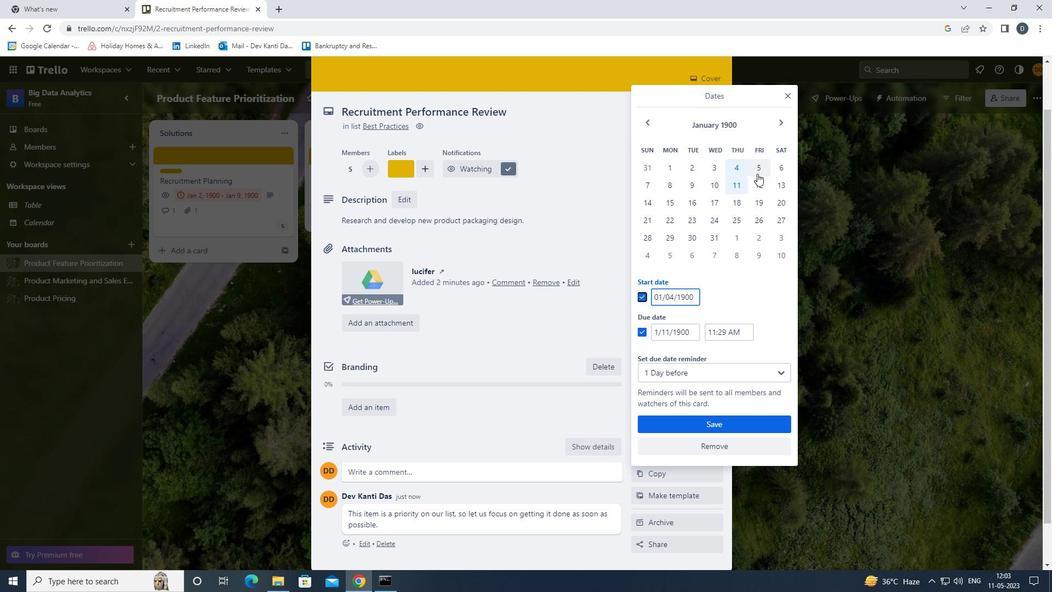
Action: Mouse moved to (760, 185)
Screenshot: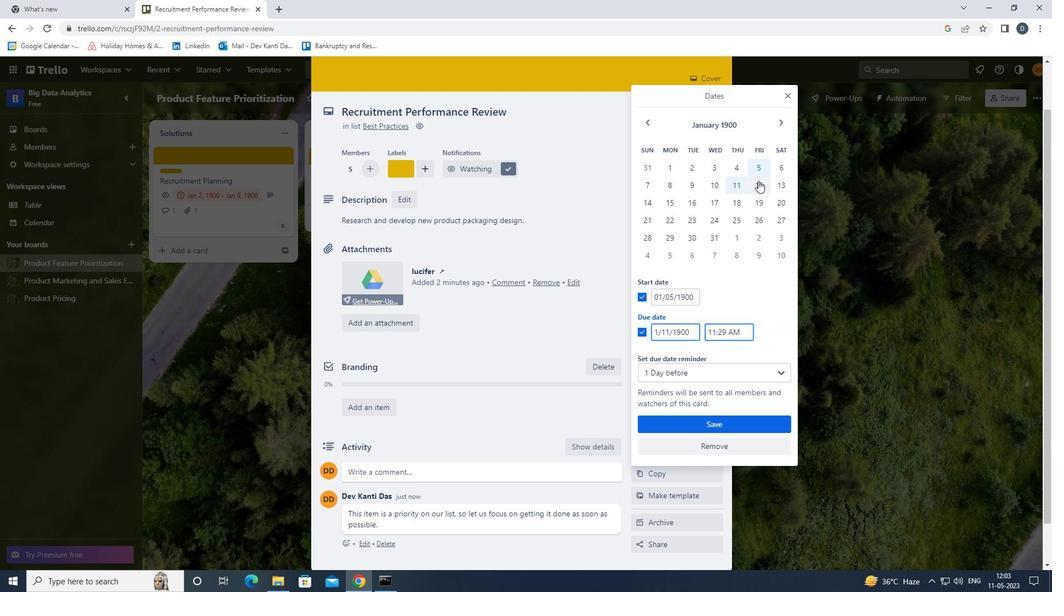 
Action: Mouse pressed left at (760, 185)
Screenshot: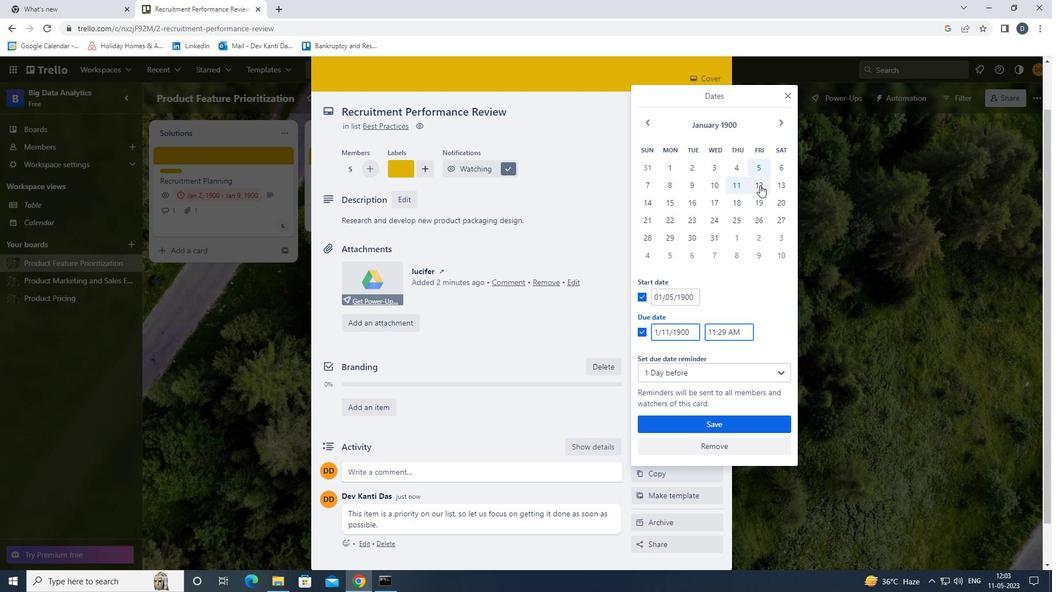 
Action: Mouse moved to (726, 420)
Screenshot: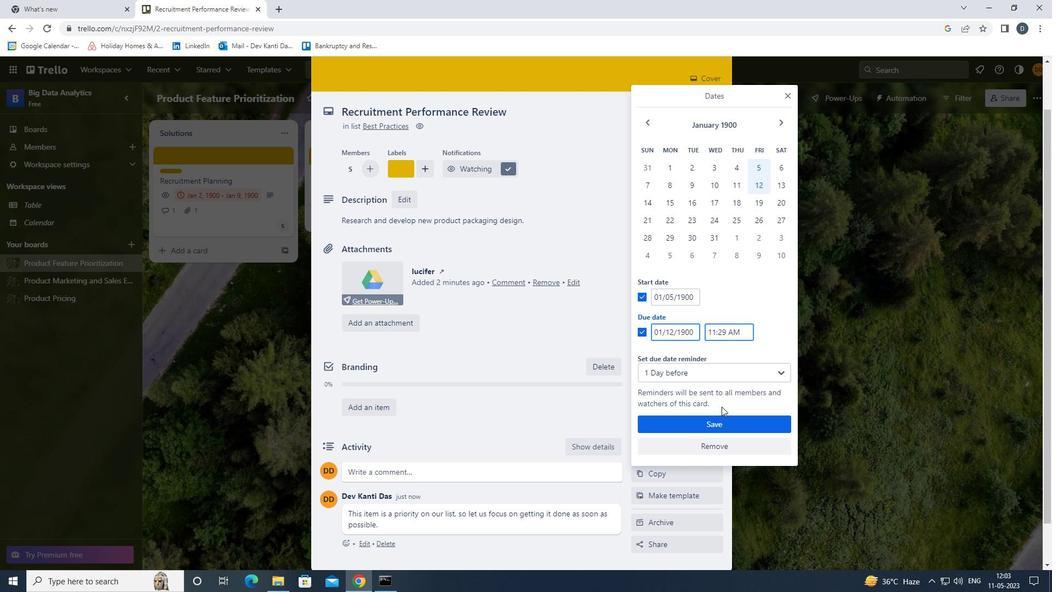 
Action: Mouse pressed left at (726, 420)
Screenshot: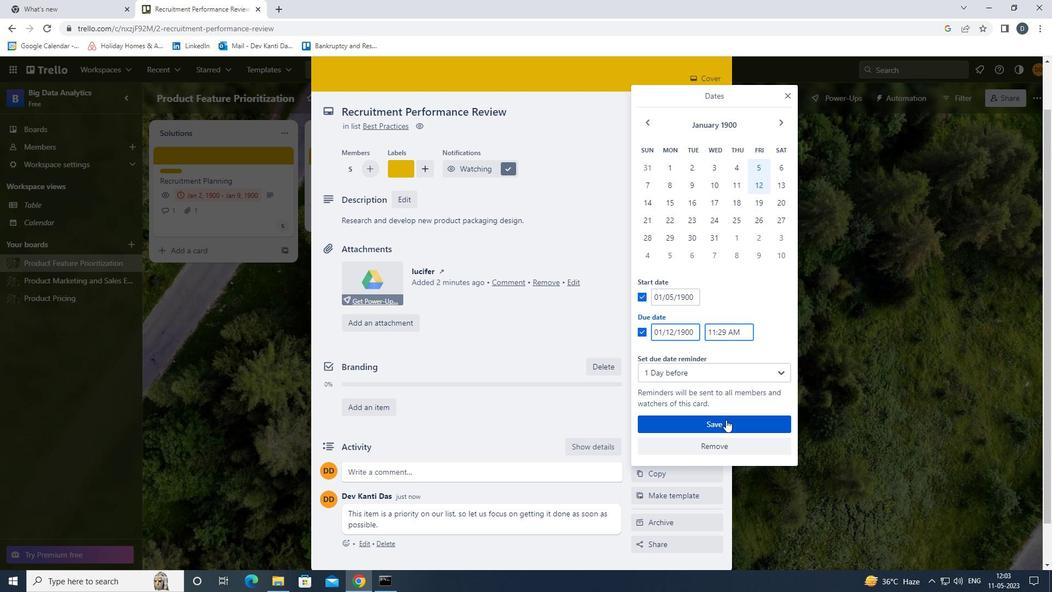 
Action: Mouse moved to (716, 415)
Screenshot: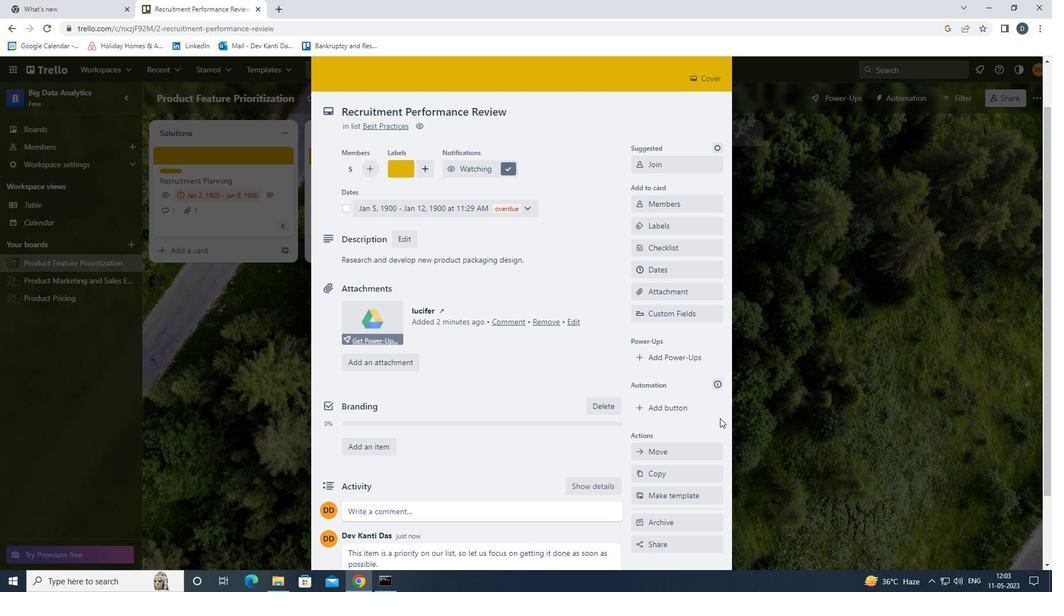 
Action: Mouse scrolled (716, 415) with delta (0, 0)
Screenshot: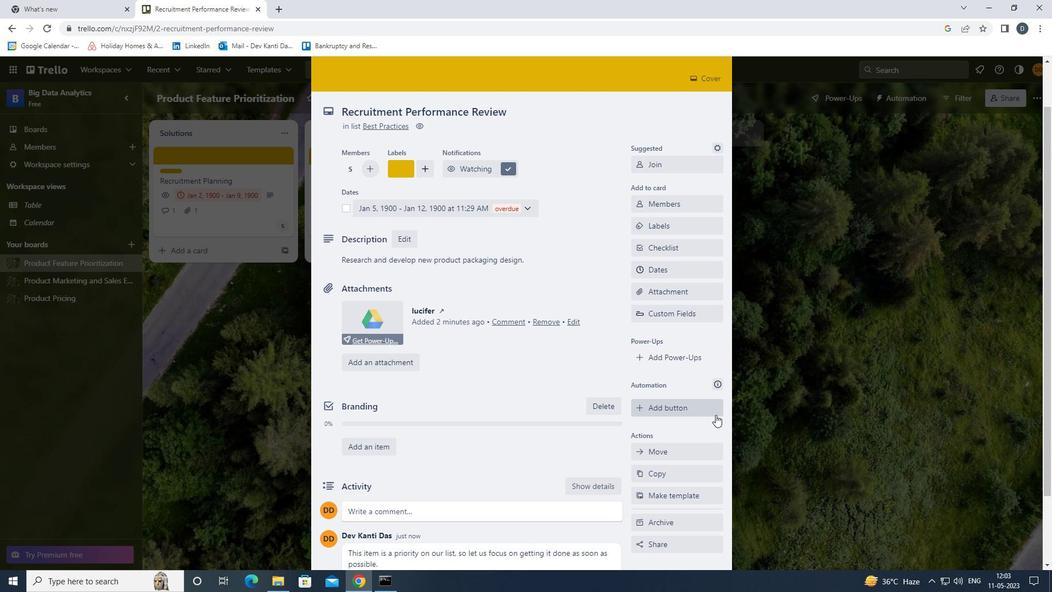 
Action: Mouse moved to (721, 93)
Screenshot: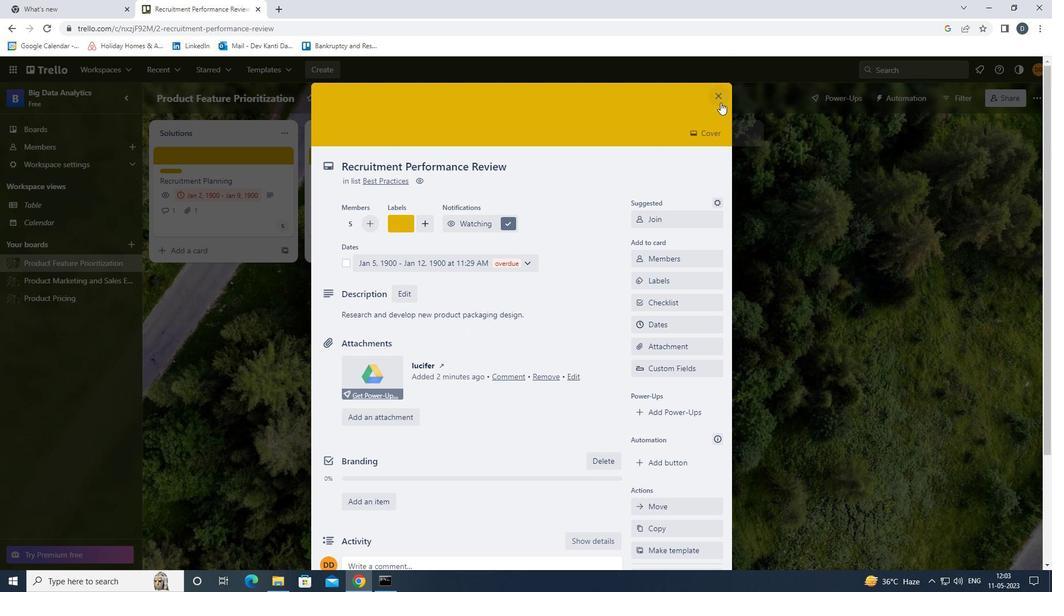 
Action: Mouse pressed left at (721, 93)
Screenshot: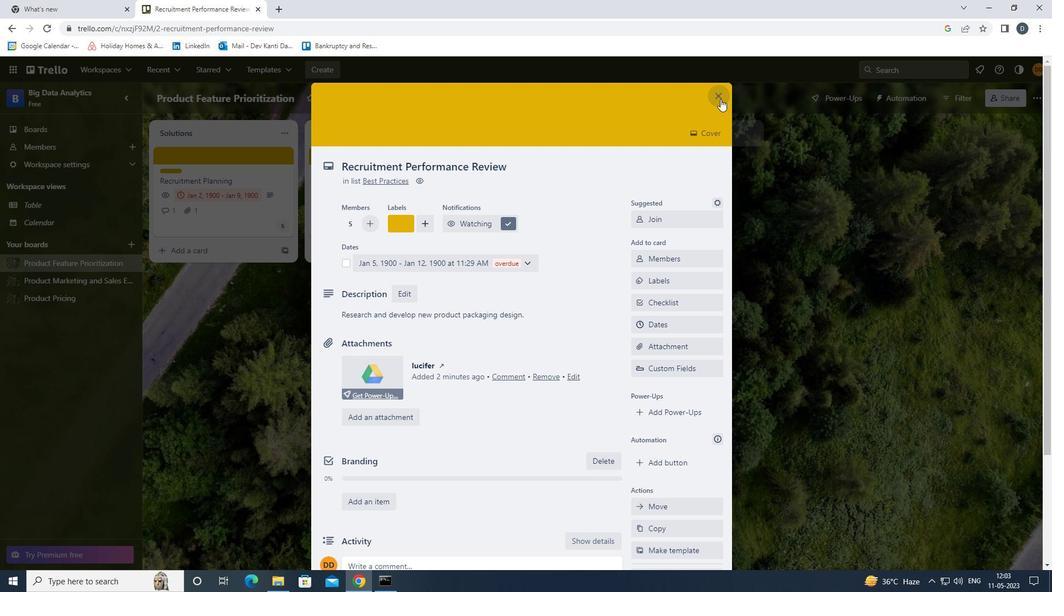 
Action: Mouse moved to (734, 314)
Screenshot: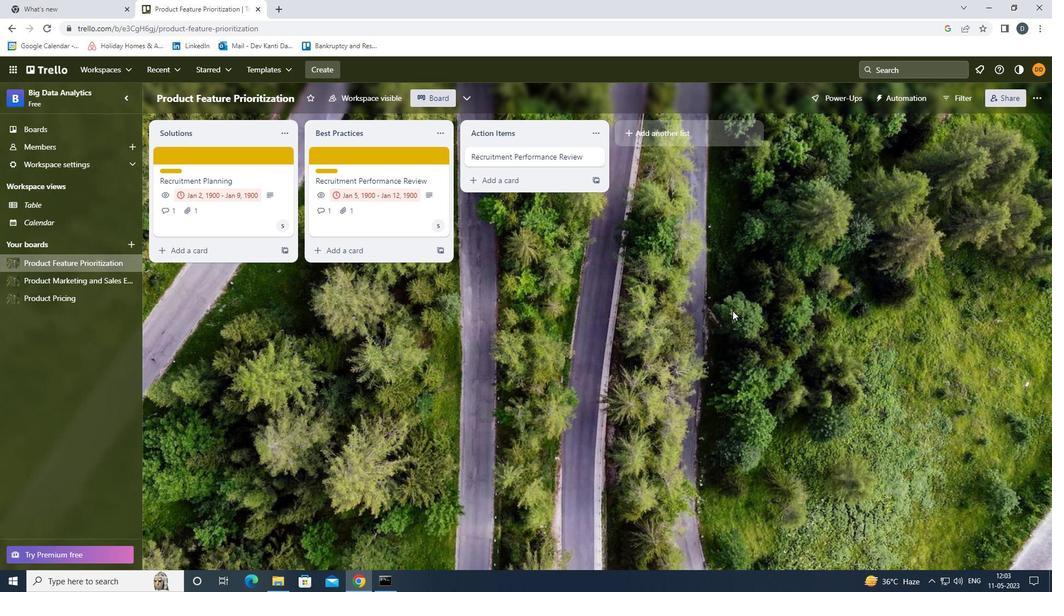 
Action: Mouse pressed left at (734, 314)
Screenshot: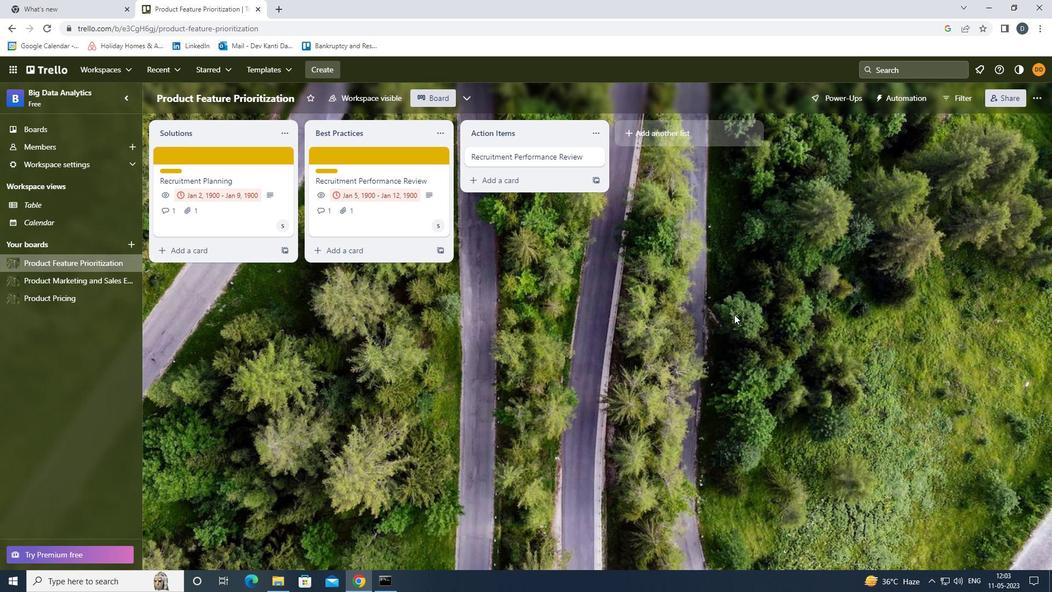 
